 Task: Look for space in Mashiko, Japan from 6th September, 2023 to 10th September, 2023 for 1 adult in price range Rs.9000 to Rs.17000. Place can be private room with 1  bedroom having 1 bed and 1 bathroom. Property type can be house, flat, guest house, hotel. Booking option can be shelf check-in. Required host language is English.
Action: Mouse moved to (463, 106)
Screenshot: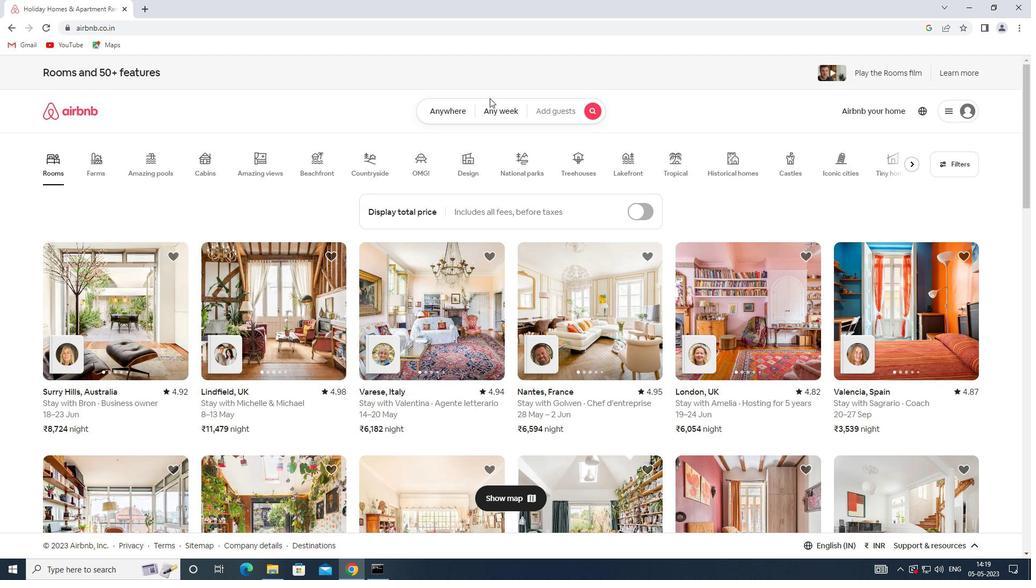 
Action: Mouse pressed left at (463, 106)
Screenshot: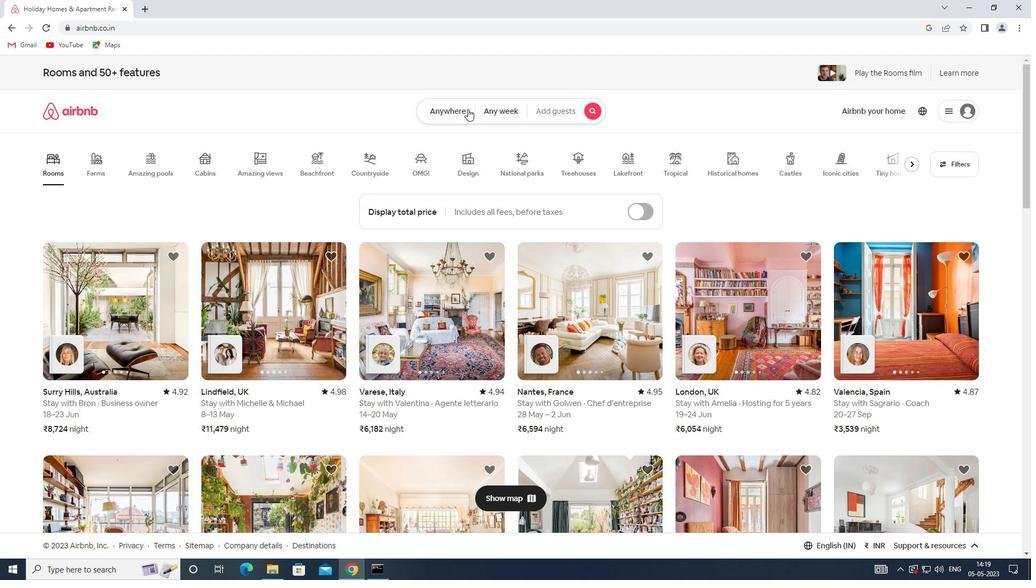 
Action: Mouse moved to (398, 142)
Screenshot: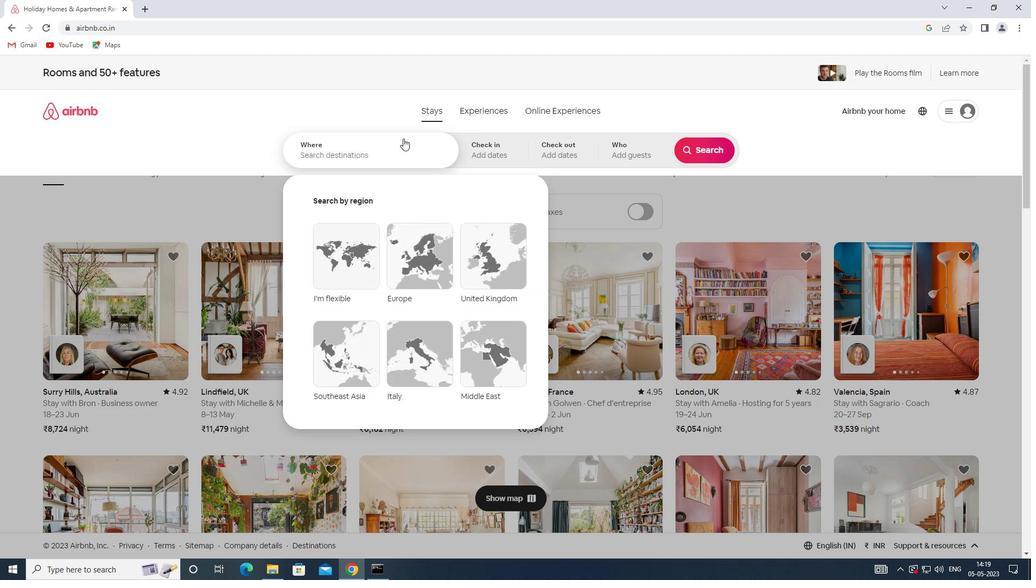 
Action: Mouse pressed left at (398, 142)
Screenshot: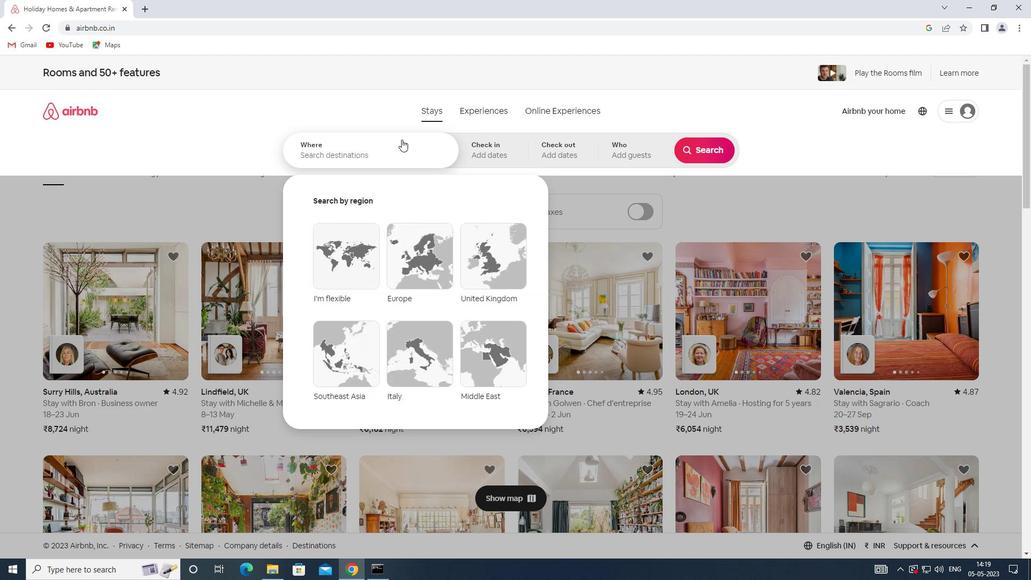 
Action: Key pressed <Key.shift><Key.shift><Key.shift><Key.shift><Key.shift><Key.shift><Key.shift><Key.shift><Key.shift><Key.shift><Key.shift><Key.shift><Key.shift><Key.shift><Key.shift><Key.shift><Key.shift><Key.shift><Key.shift><Key.shift><Key.shift><Key.shift><Key.shift>MASHIKO.<Key.backspace>,<Key.shift><Key.shift><Key.shift><Key.shift><Key.shift><Key.shift><Key.shift><Key.shift><Key.shift><Key.shift><Key.shift><Key.shift><Key.shift><Key.shift>JAPAN
Screenshot: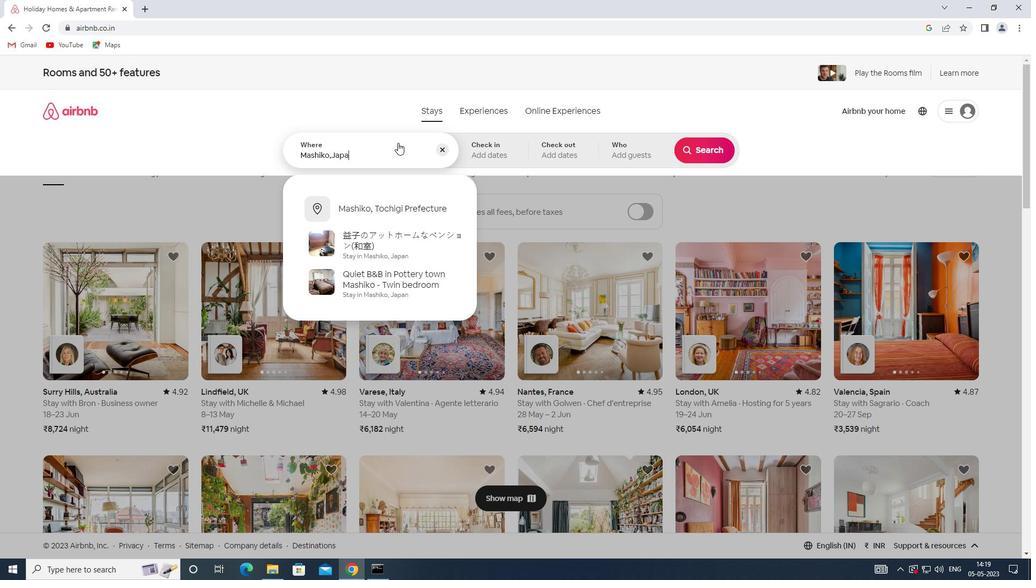 
Action: Mouse moved to (499, 152)
Screenshot: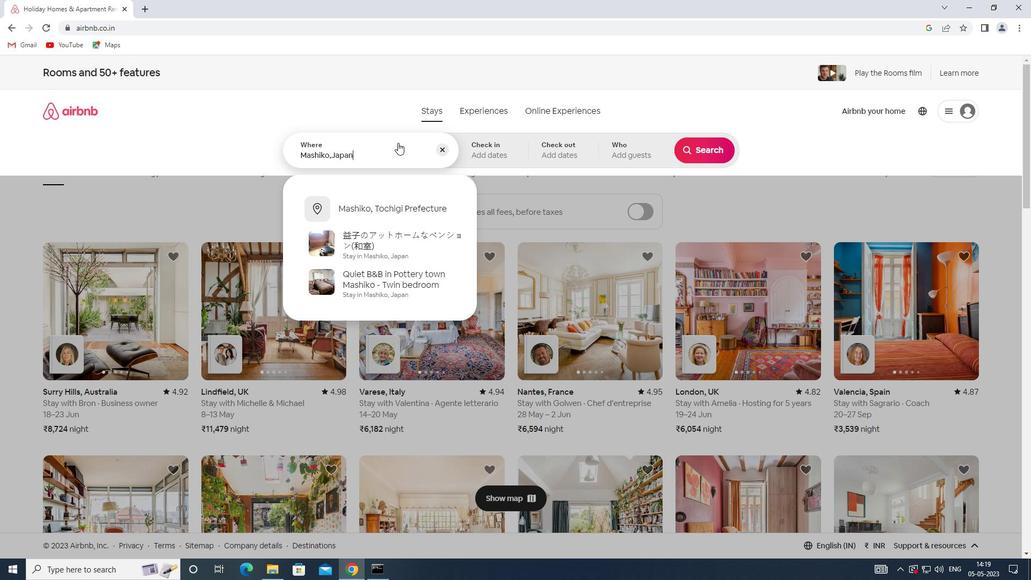
Action: Mouse pressed left at (499, 152)
Screenshot: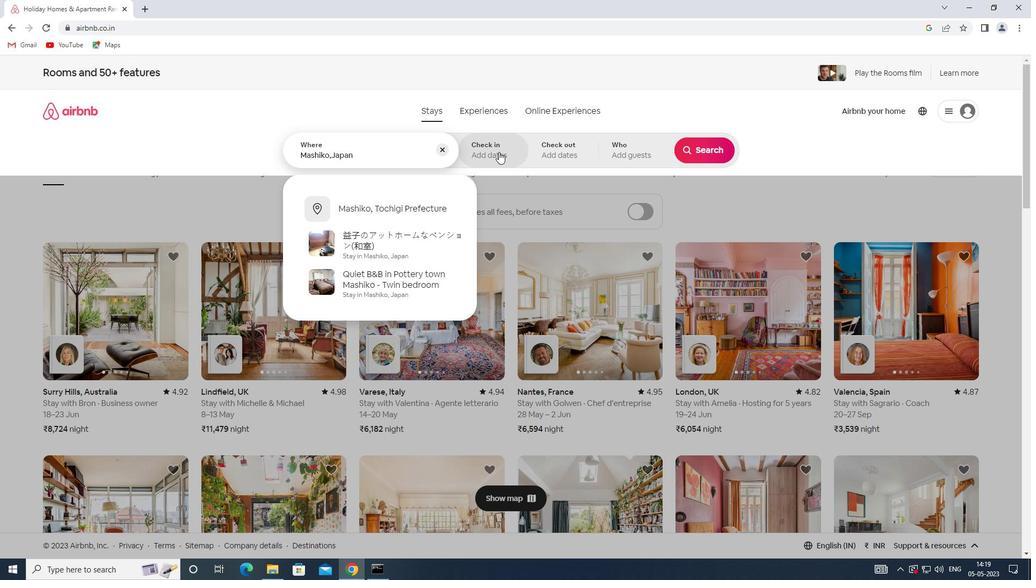 
Action: Mouse moved to (698, 227)
Screenshot: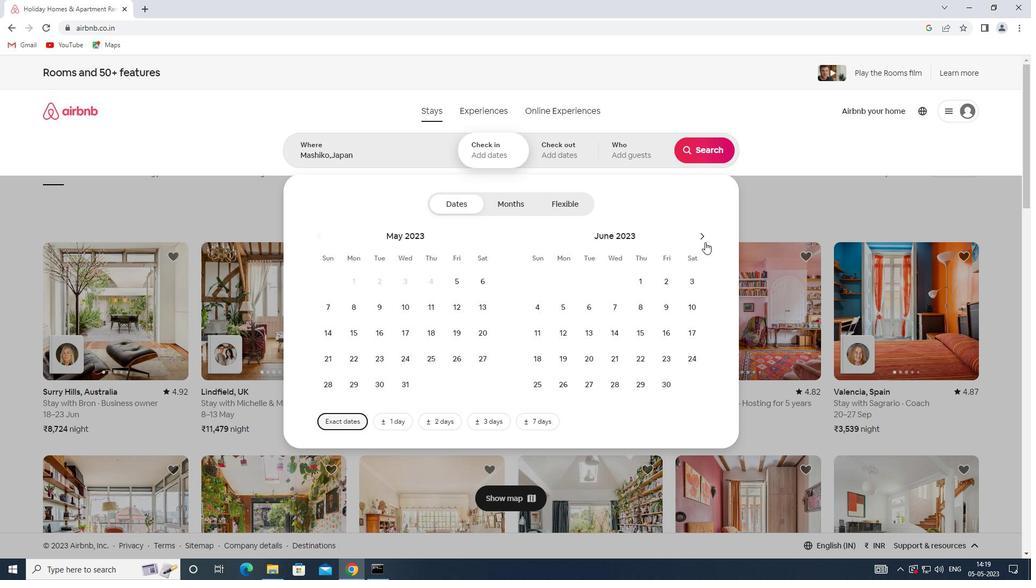 
Action: Mouse pressed left at (698, 227)
Screenshot: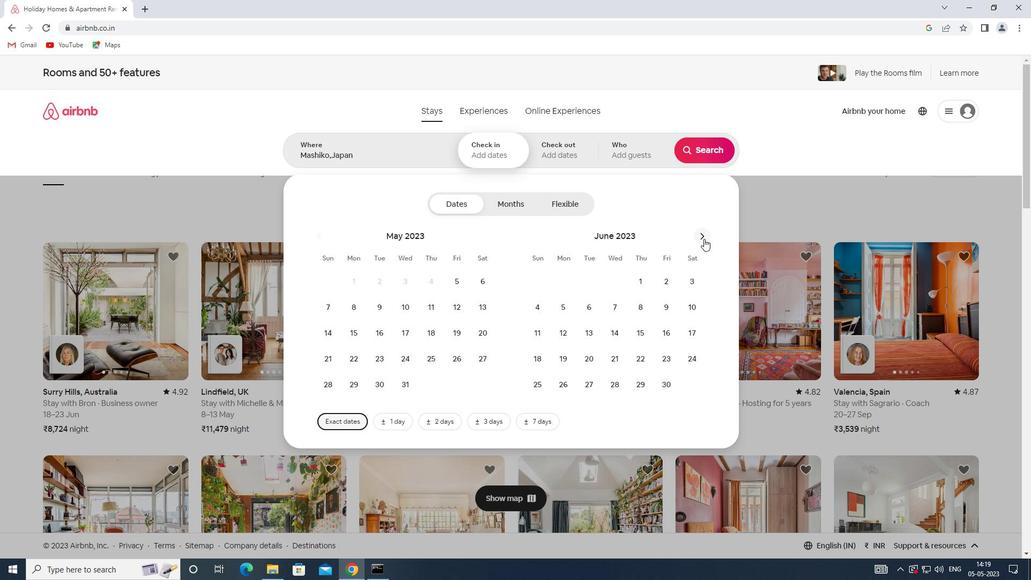 
Action: Mouse moved to (701, 238)
Screenshot: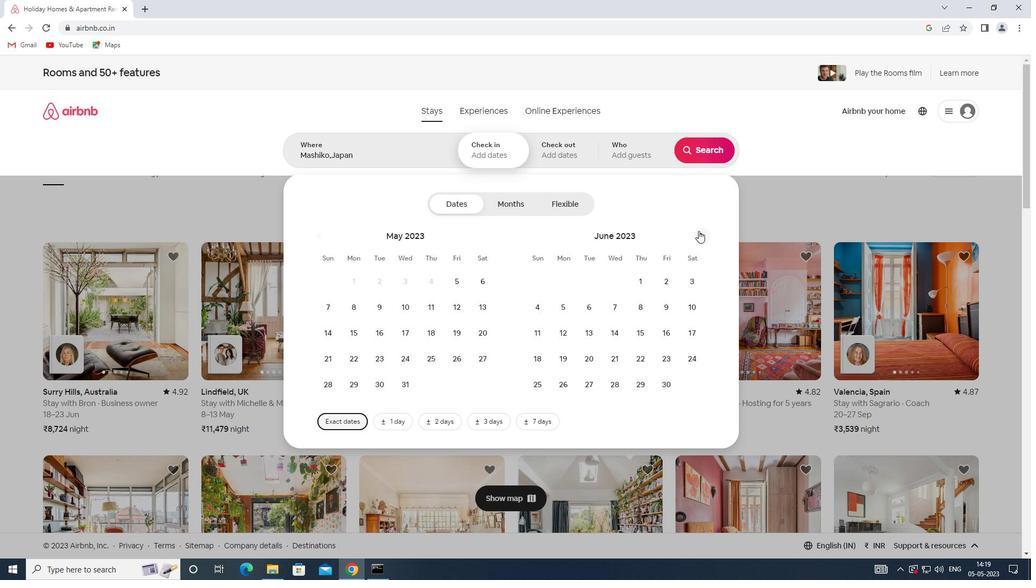 
Action: Mouse pressed left at (701, 238)
Screenshot: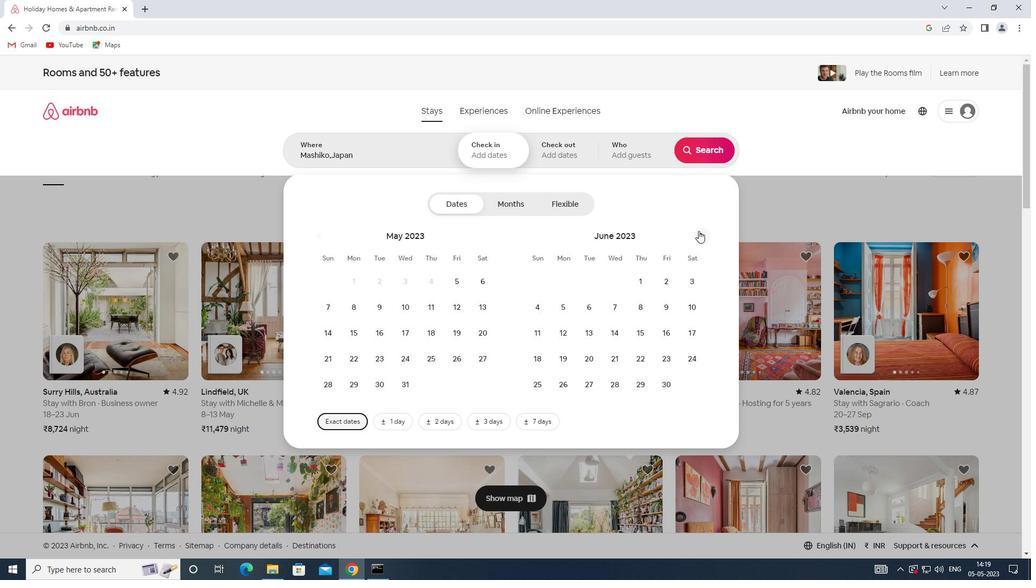 
Action: Mouse pressed left at (701, 238)
Screenshot: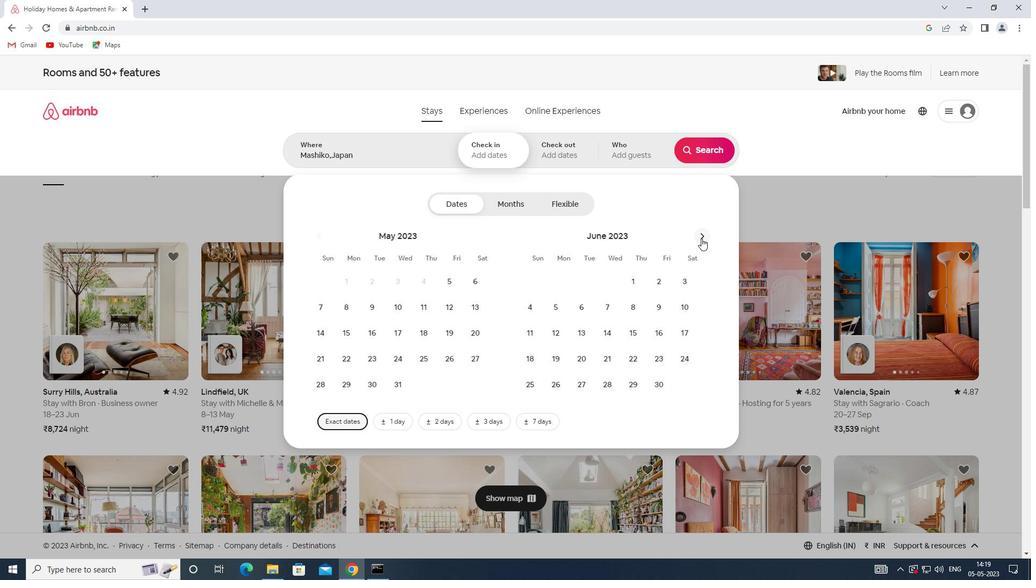 
Action: Mouse pressed left at (701, 238)
Screenshot: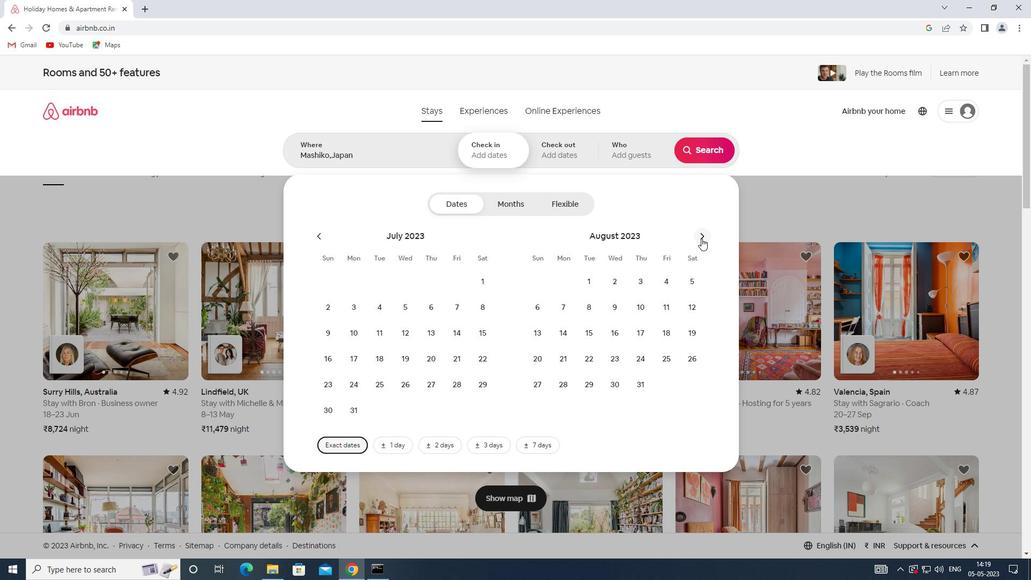 
Action: Mouse moved to (616, 307)
Screenshot: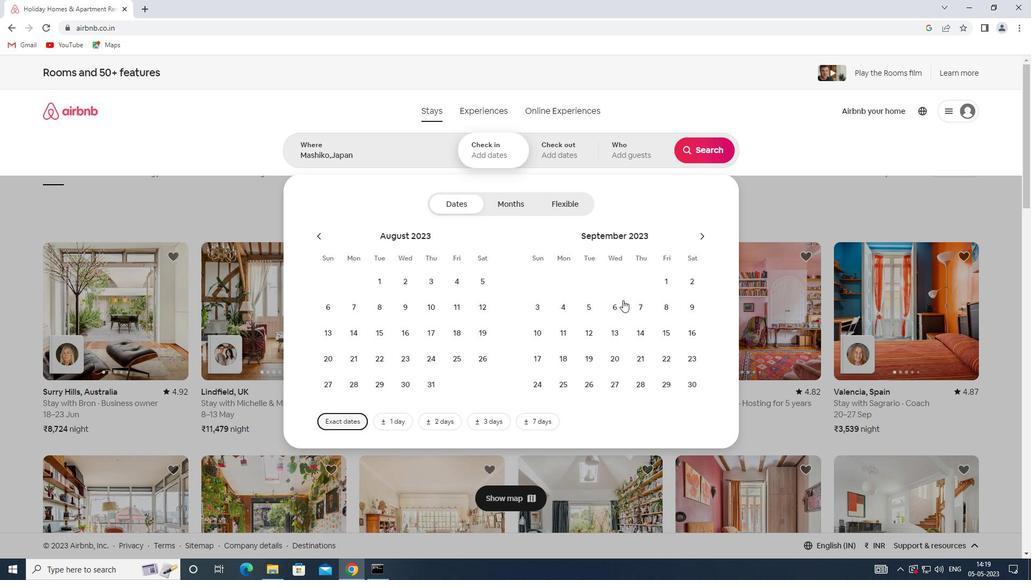 
Action: Mouse pressed left at (616, 307)
Screenshot: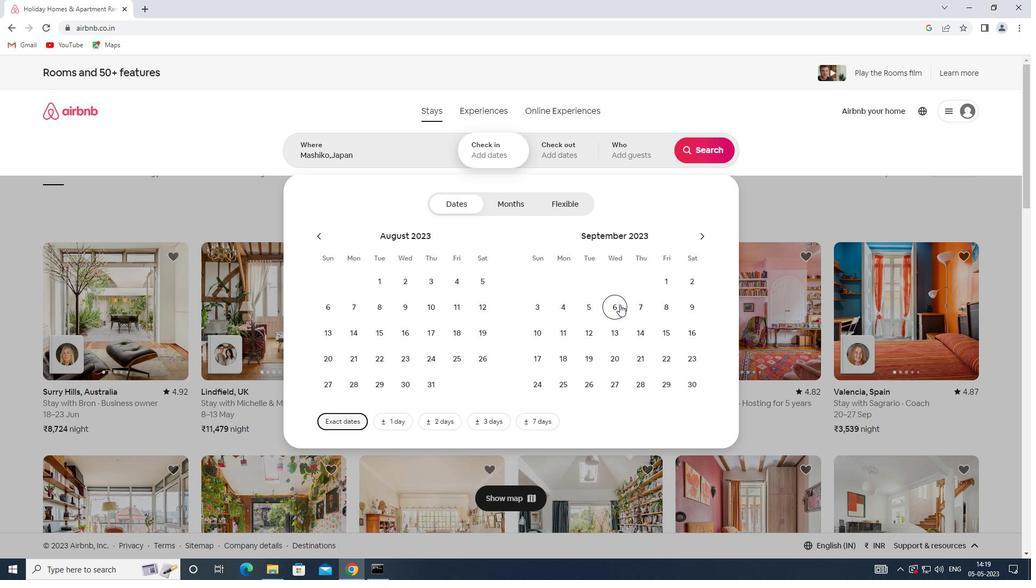 
Action: Mouse moved to (544, 333)
Screenshot: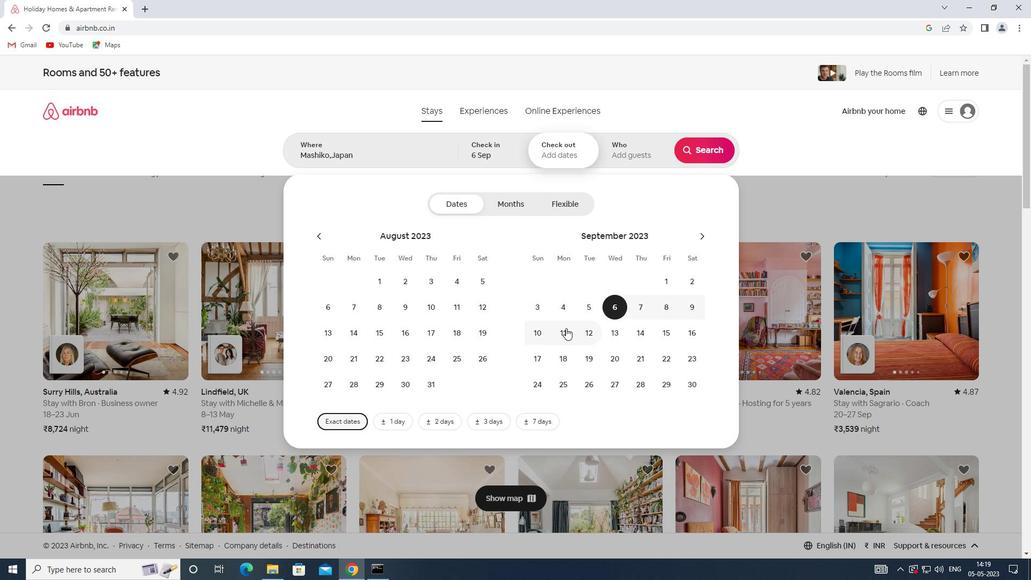 
Action: Mouse pressed left at (544, 333)
Screenshot: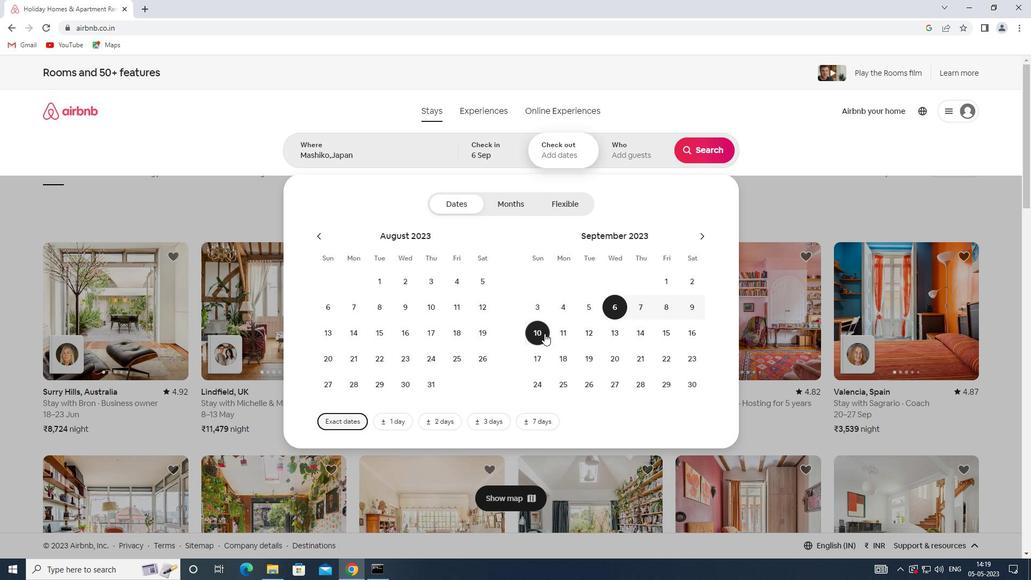 
Action: Mouse moved to (636, 161)
Screenshot: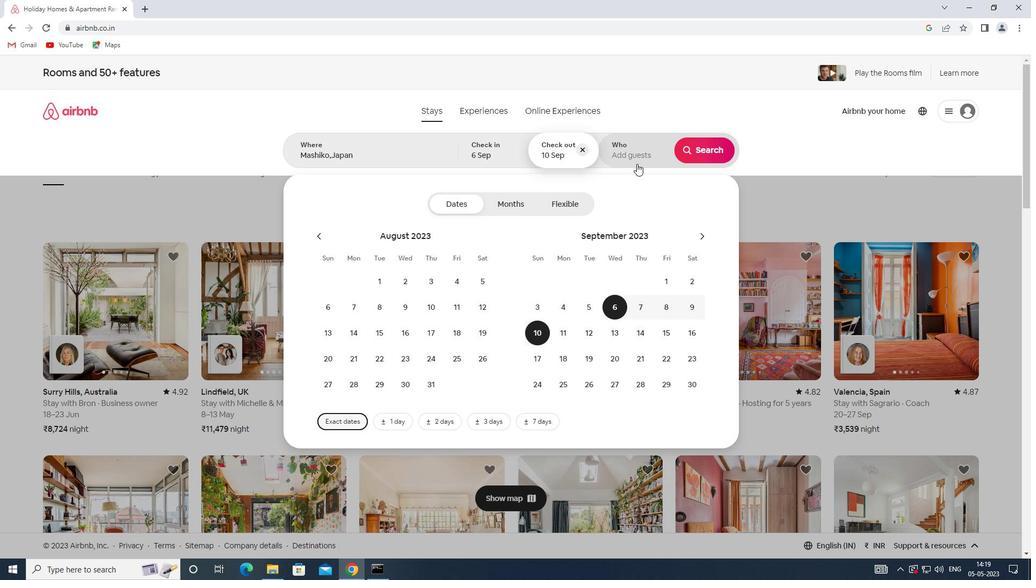 
Action: Mouse pressed left at (636, 161)
Screenshot: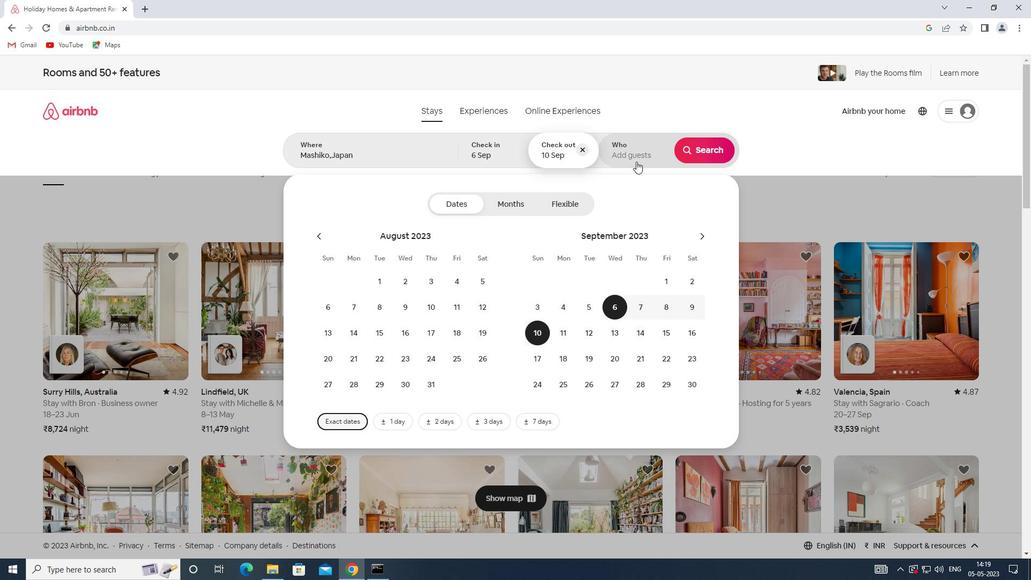
Action: Mouse moved to (704, 212)
Screenshot: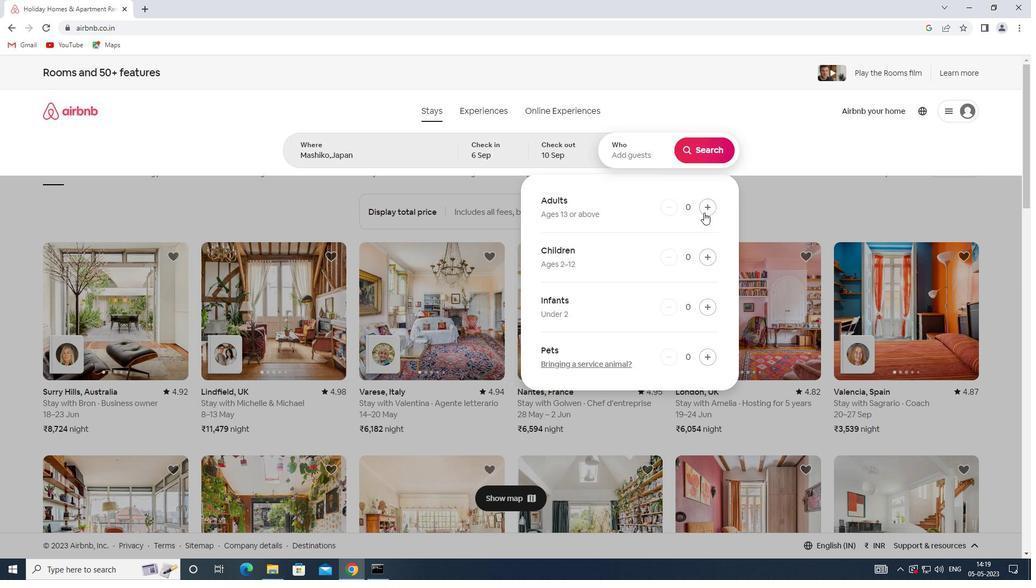 
Action: Mouse pressed left at (704, 212)
Screenshot: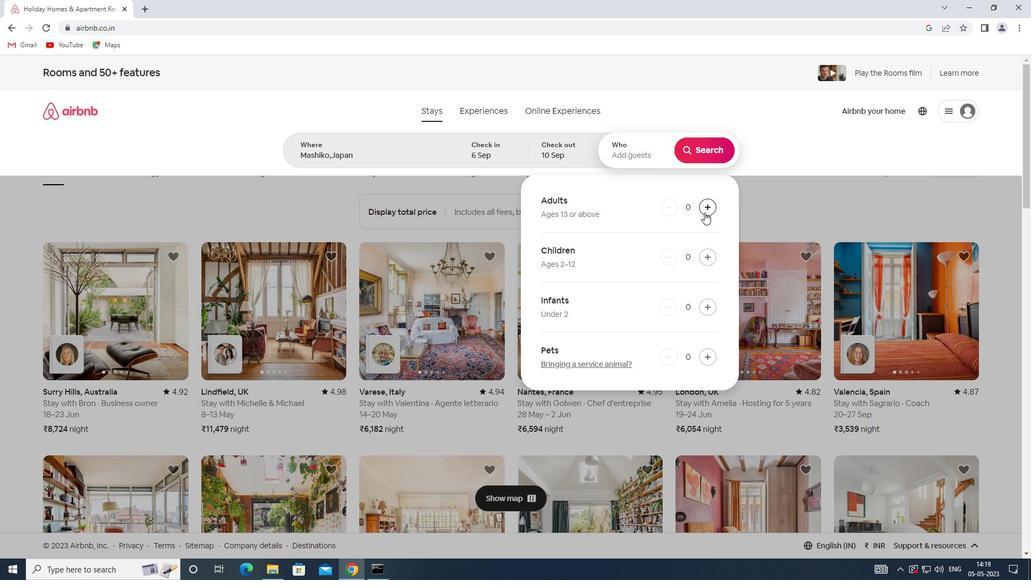 
Action: Mouse moved to (699, 143)
Screenshot: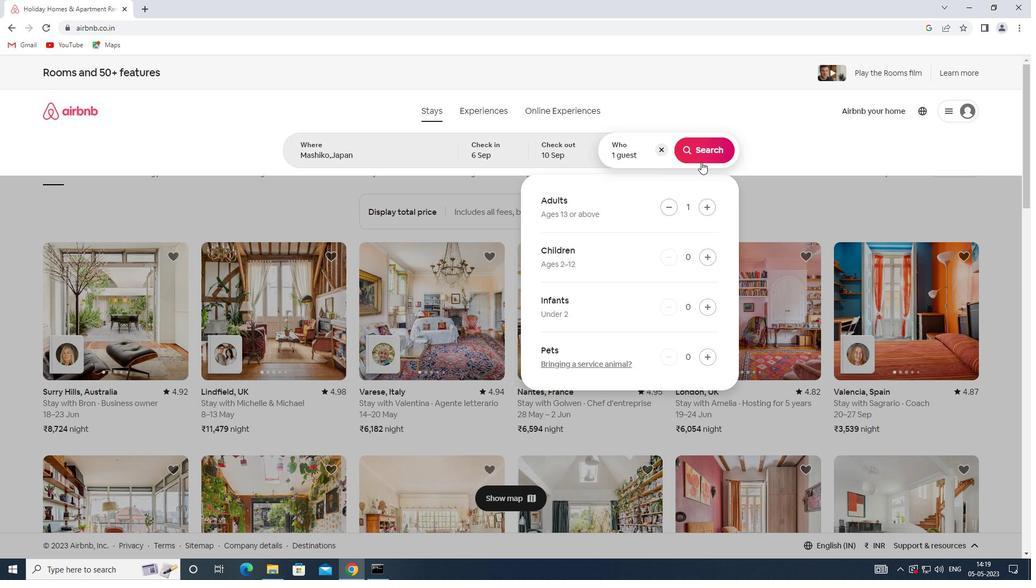 
Action: Mouse pressed left at (699, 143)
Screenshot: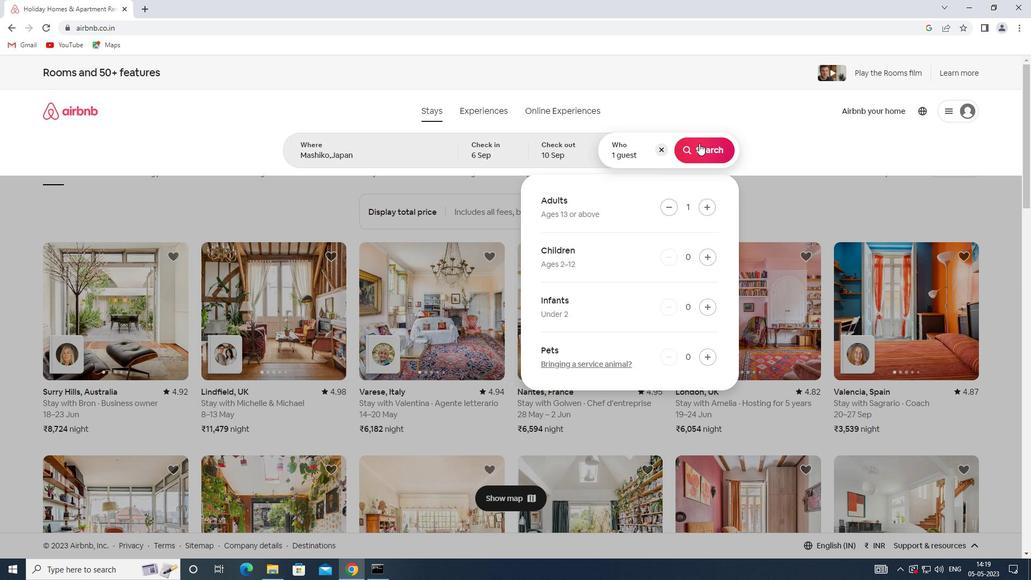 
Action: Mouse moved to (967, 124)
Screenshot: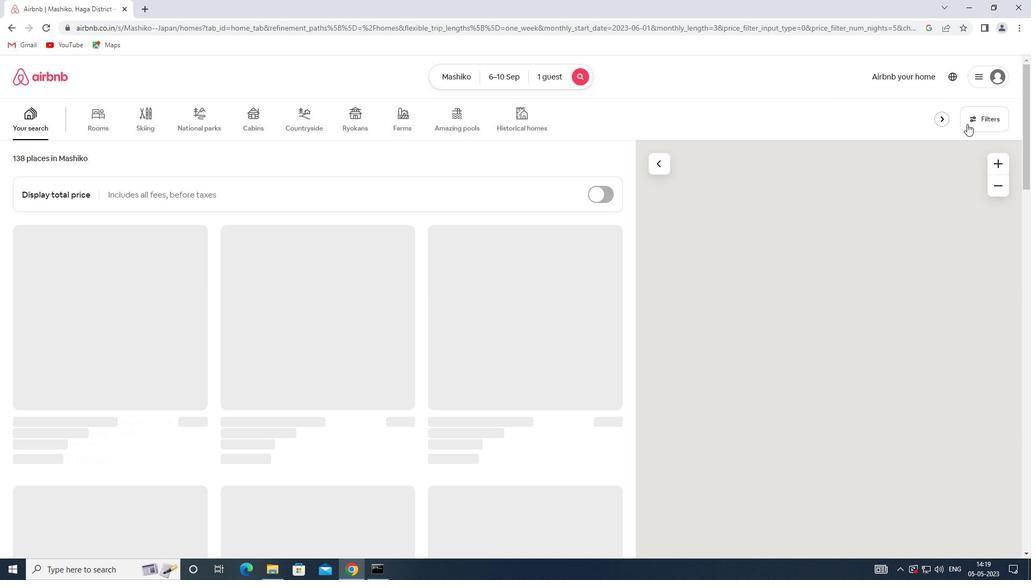 
Action: Mouse pressed left at (967, 124)
Screenshot: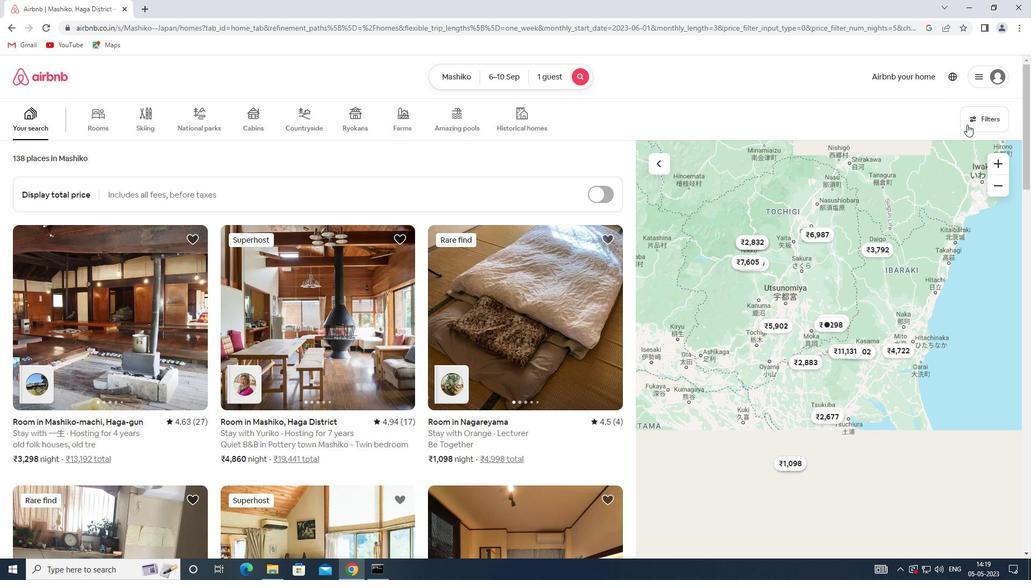 
Action: Mouse moved to (370, 386)
Screenshot: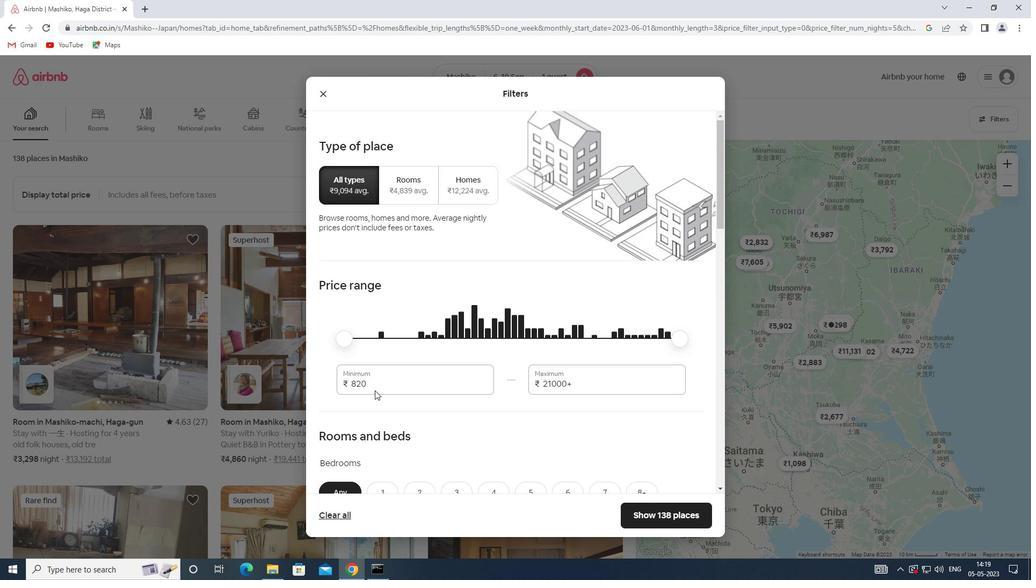 
Action: Mouse pressed left at (370, 386)
Screenshot: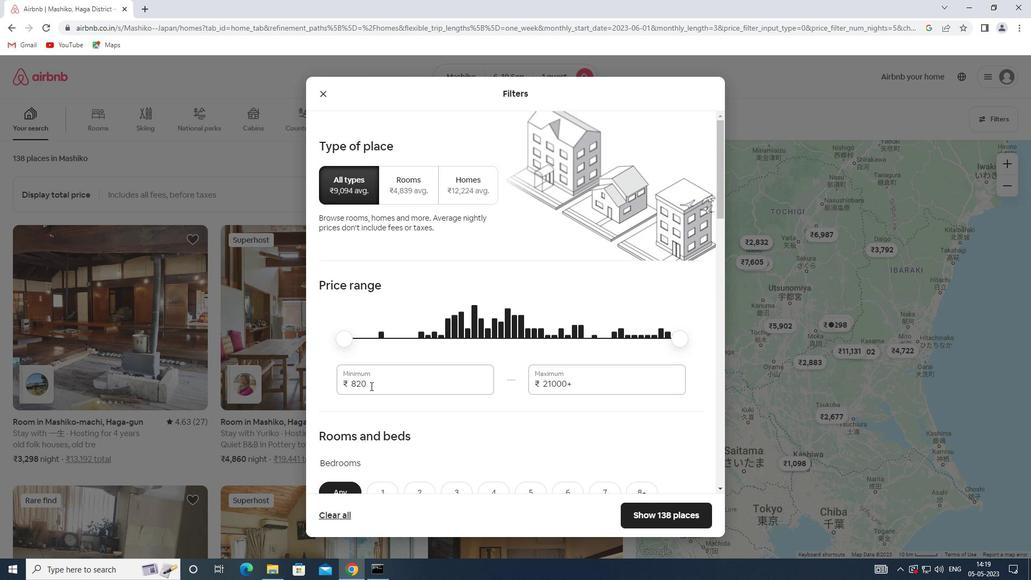 
Action: Mouse moved to (341, 382)
Screenshot: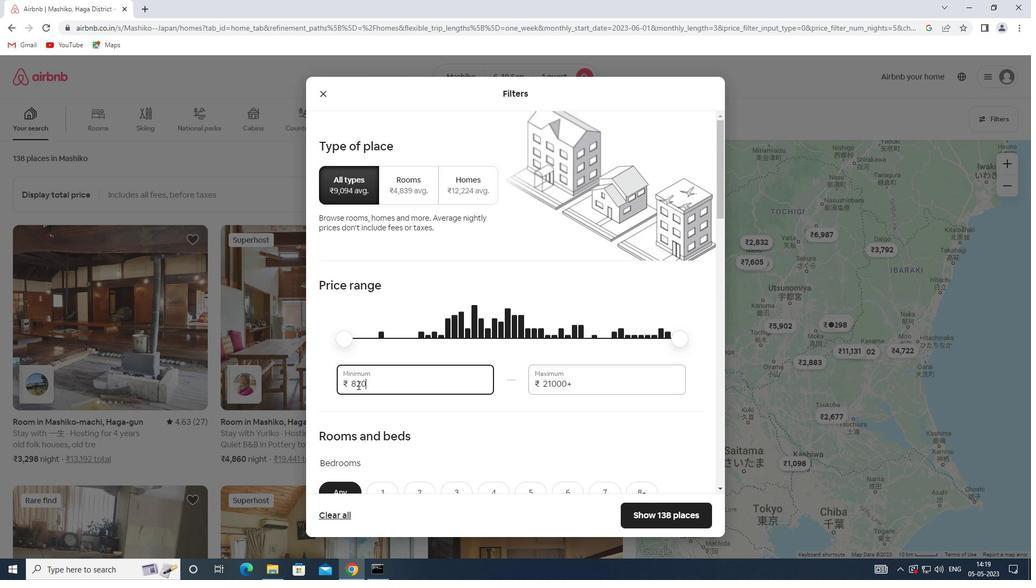 
Action: Key pressed 9000
Screenshot: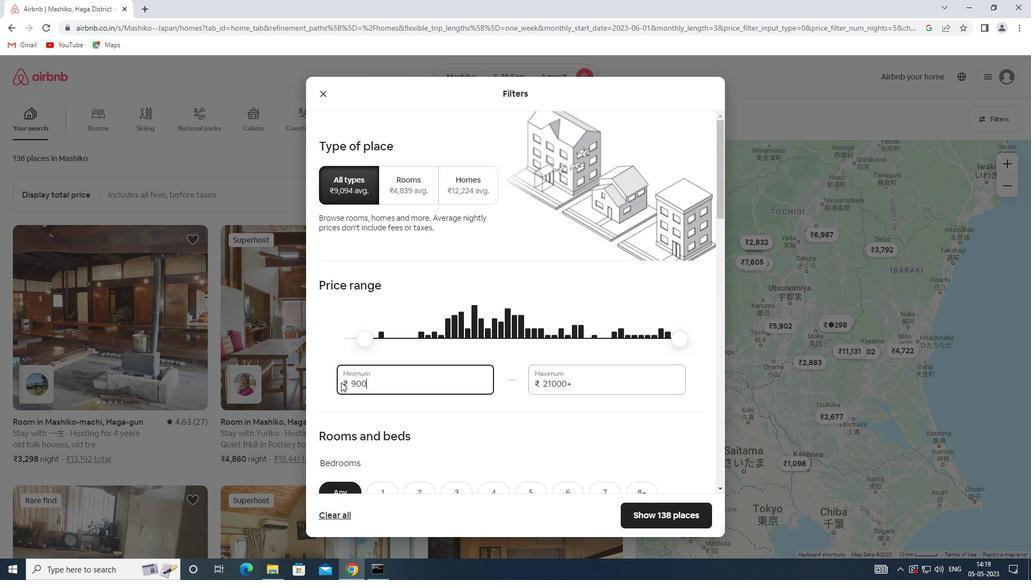 
Action: Mouse moved to (573, 385)
Screenshot: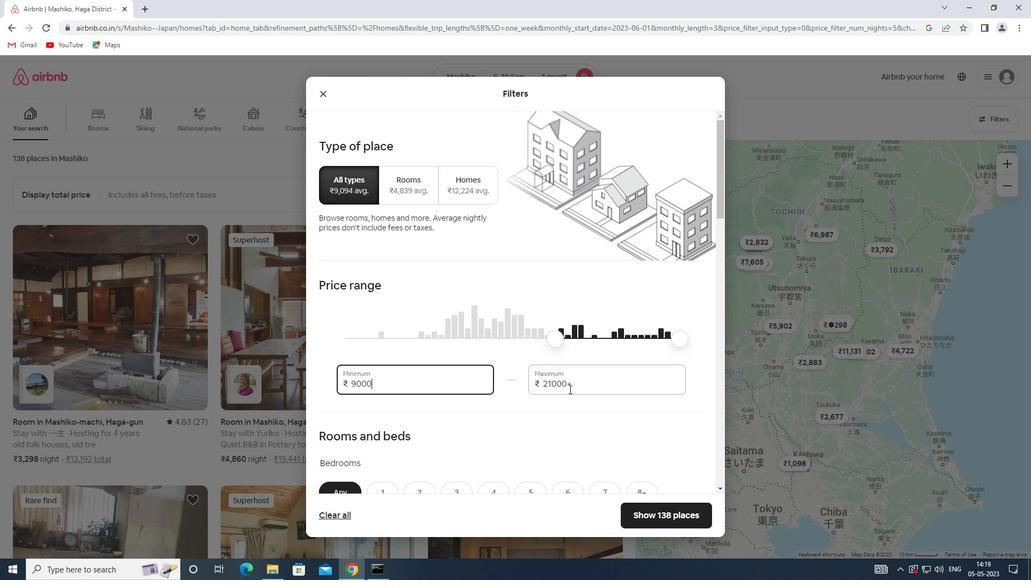 
Action: Mouse pressed left at (573, 385)
Screenshot: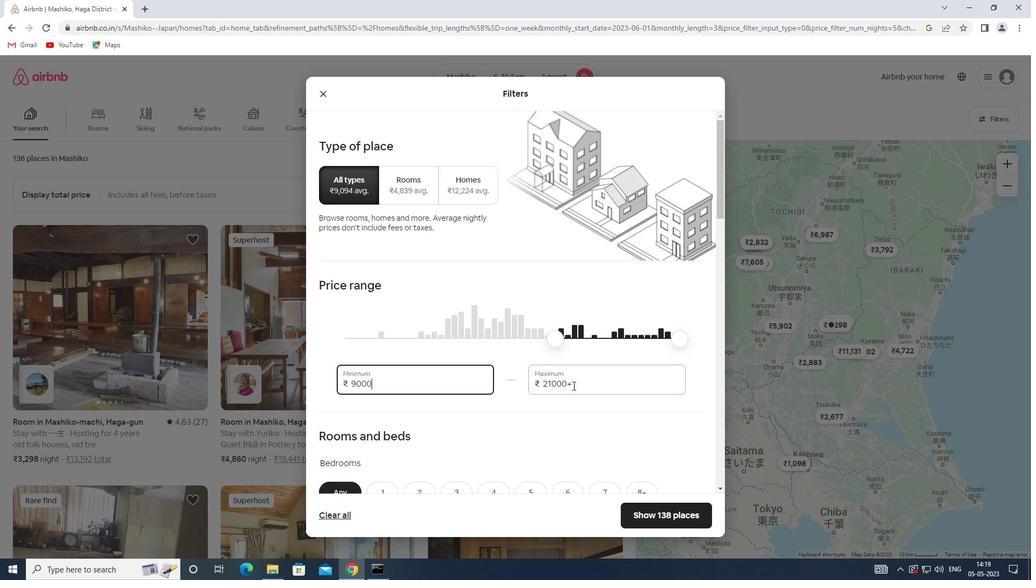 
Action: Mouse moved to (508, 381)
Screenshot: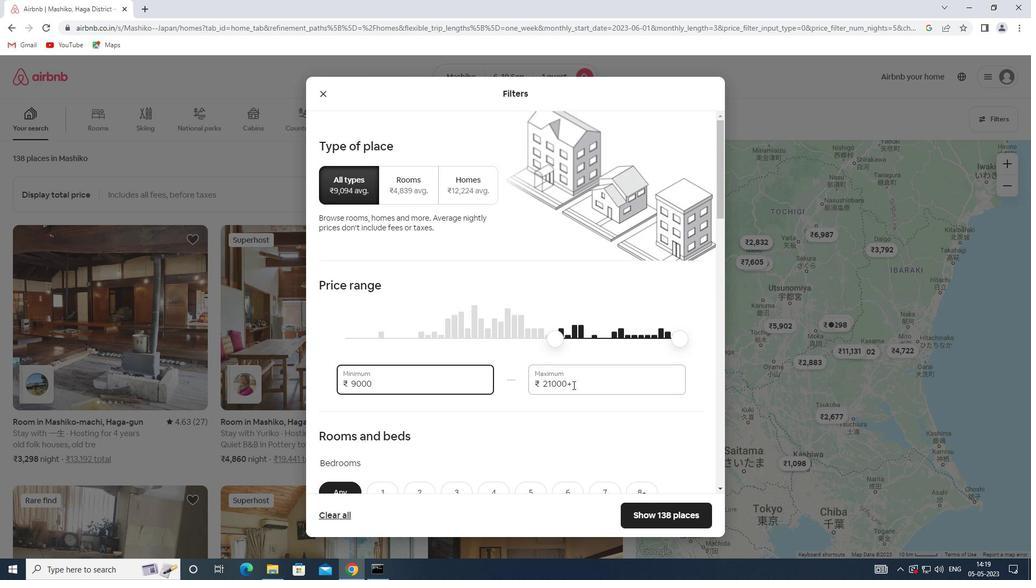 
Action: Key pressed 17000
Screenshot: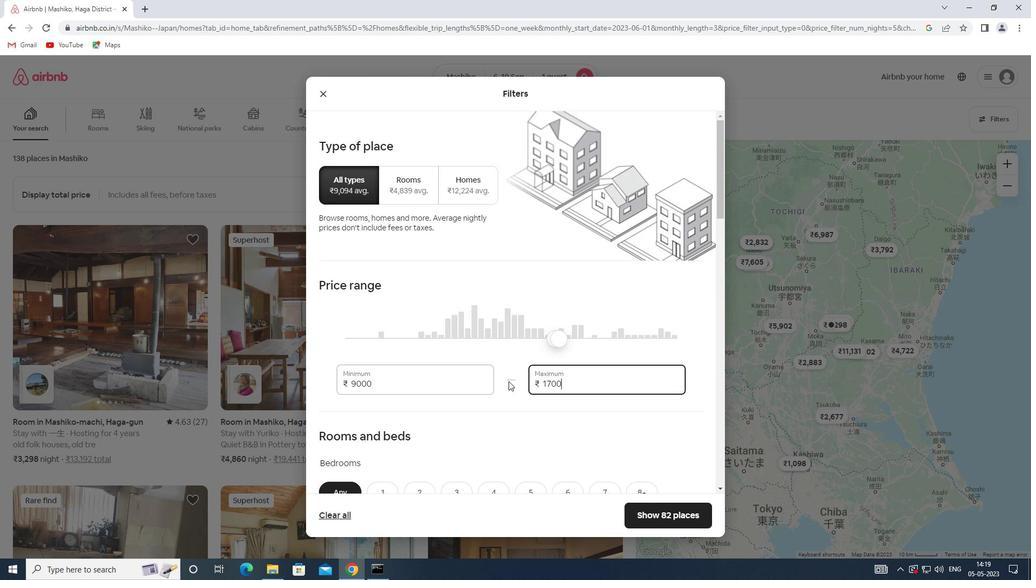 
Action: Mouse moved to (466, 387)
Screenshot: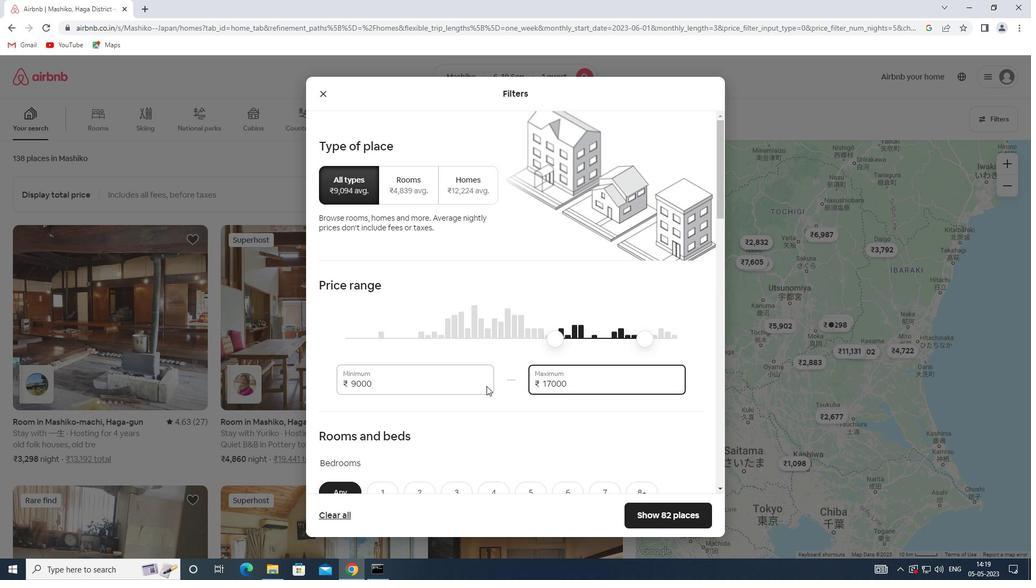 
Action: Mouse scrolled (466, 386) with delta (0, 0)
Screenshot: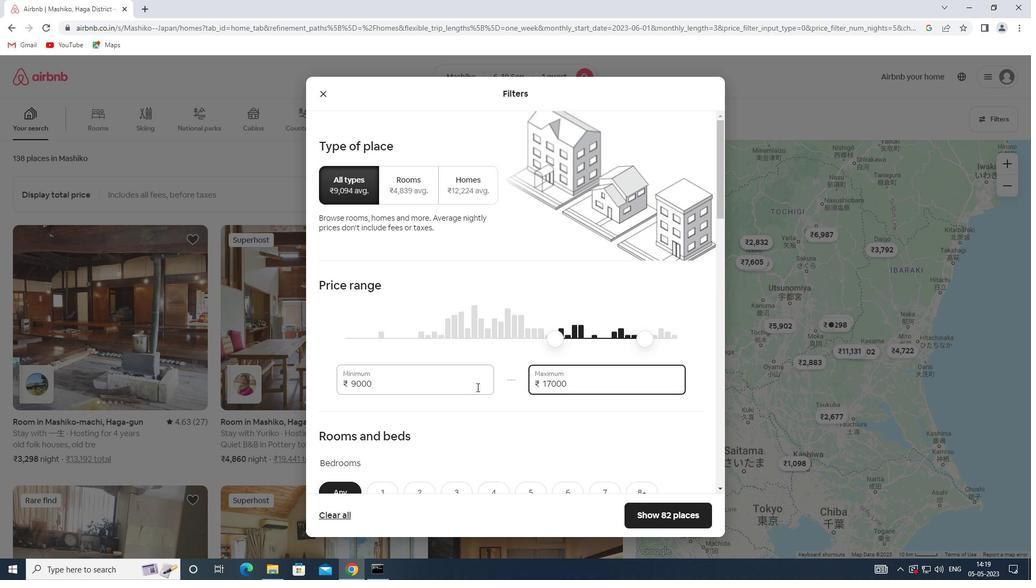 
Action: Mouse moved to (466, 387)
Screenshot: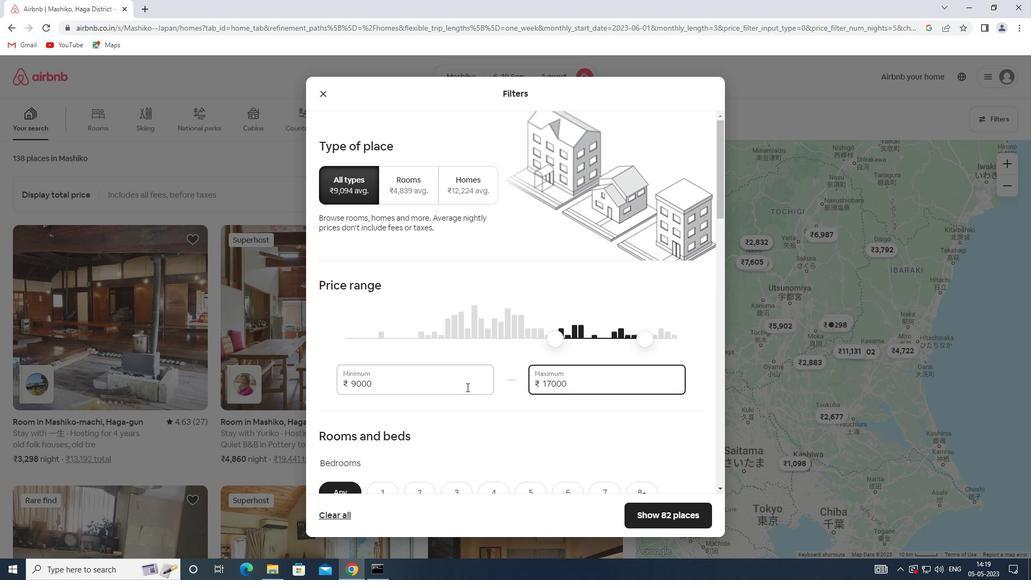 
Action: Mouse scrolled (466, 386) with delta (0, 0)
Screenshot: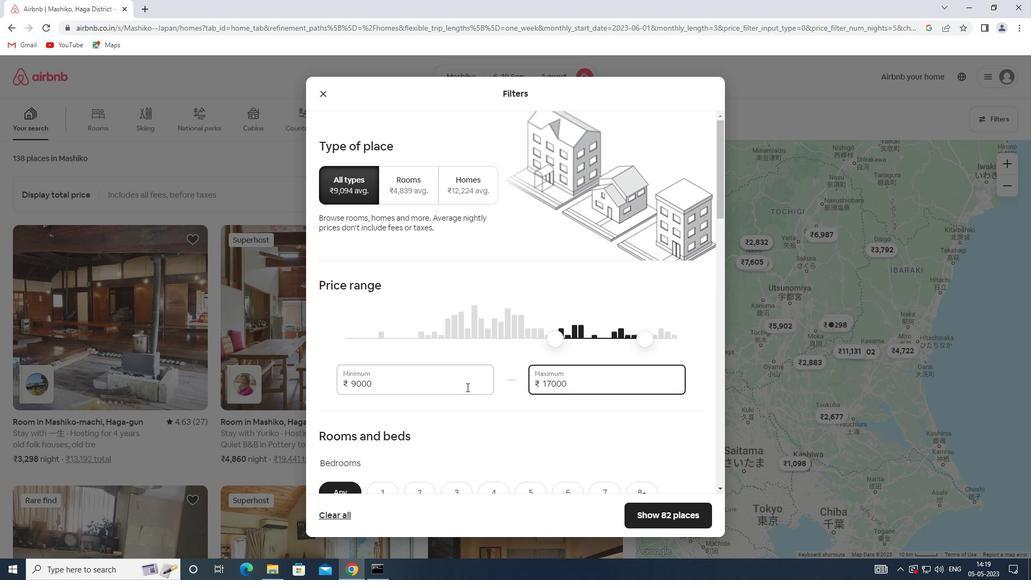 
Action: Mouse moved to (452, 385)
Screenshot: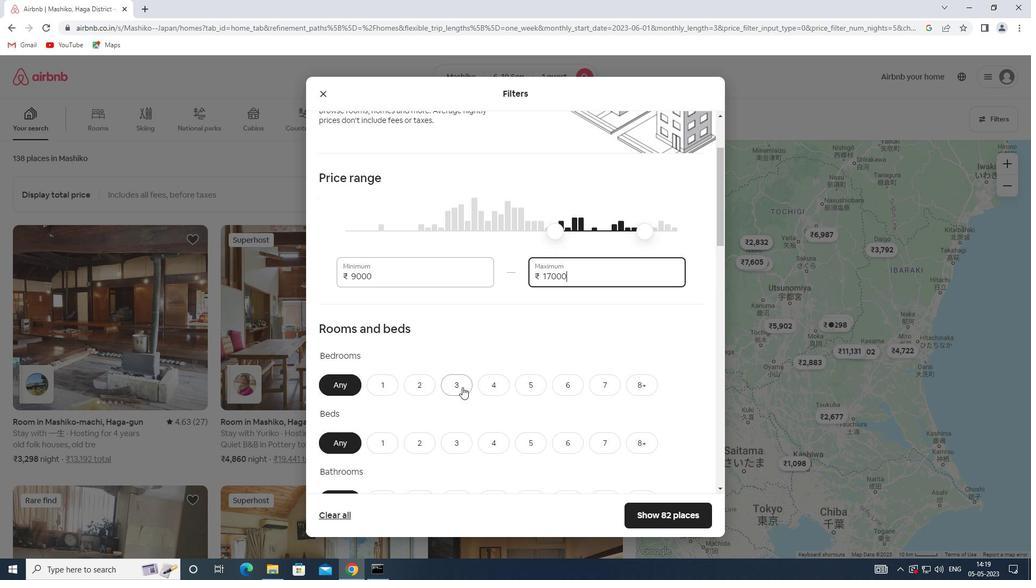 
Action: Mouse scrolled (452, 384) with delta (0, 0)
Screenshot: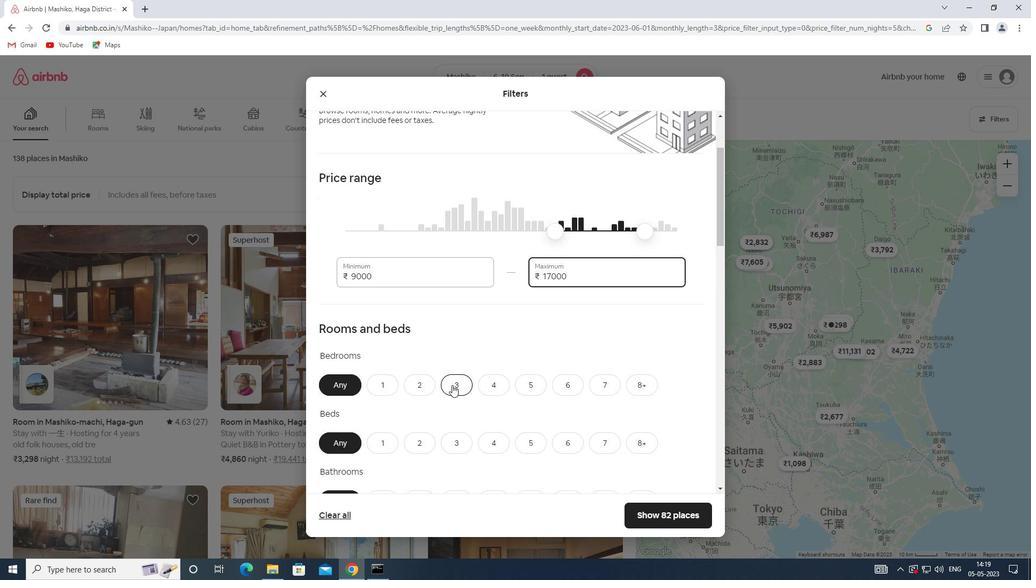 
Action: Mouse moved to (387, 337)
Screenshot: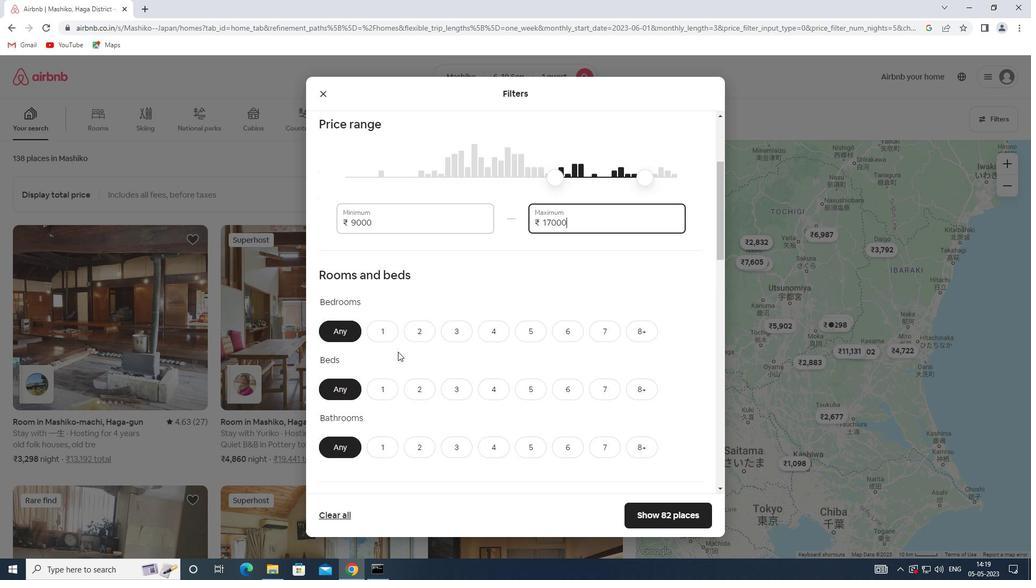 
Action: Mouse pressed left at (387, 337)
Screenshot: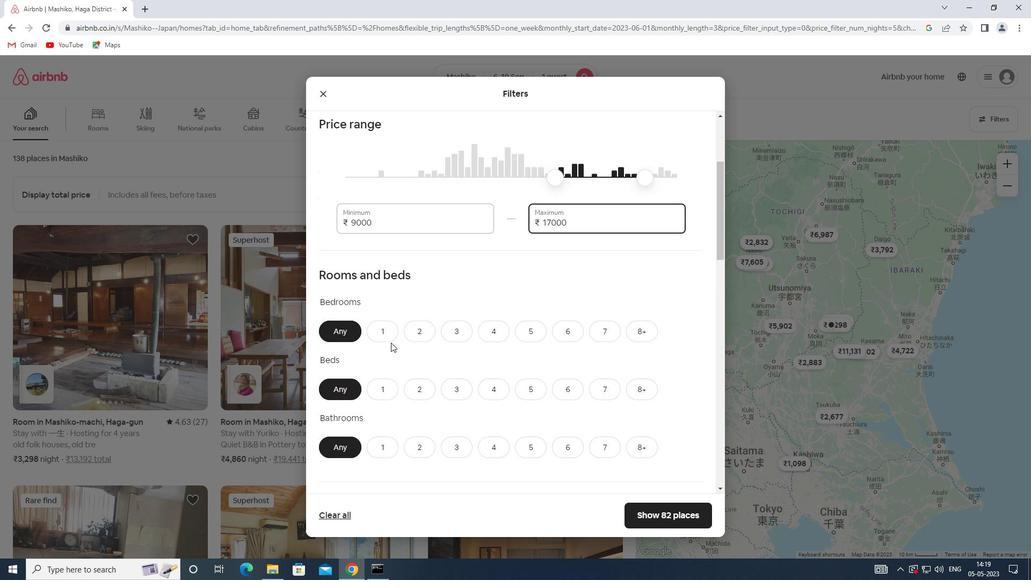 
Action: Mouse moved to (388, 385)
Screenshot: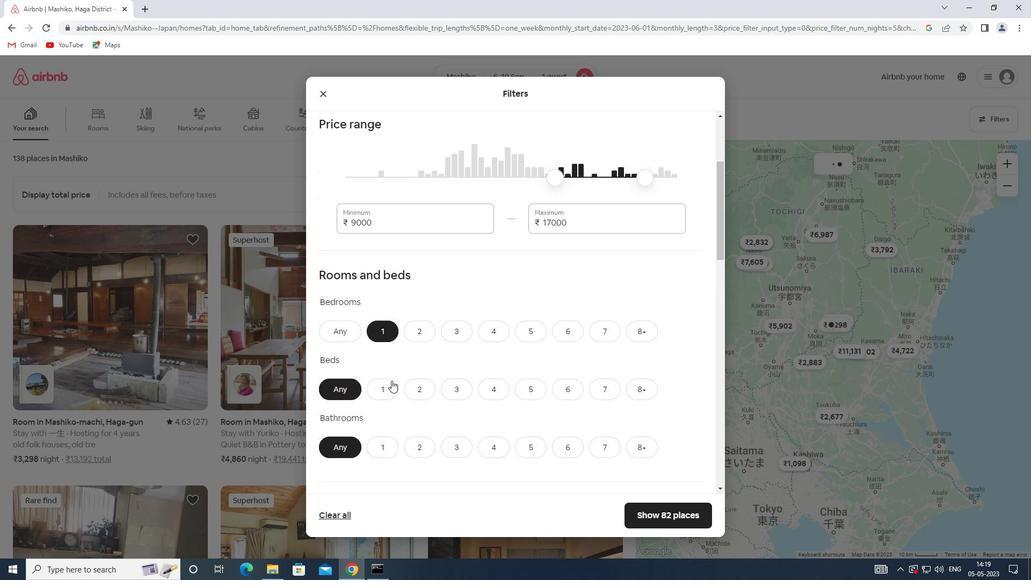 
Action: Mouse pressed left at (388, 385)
Screenshot: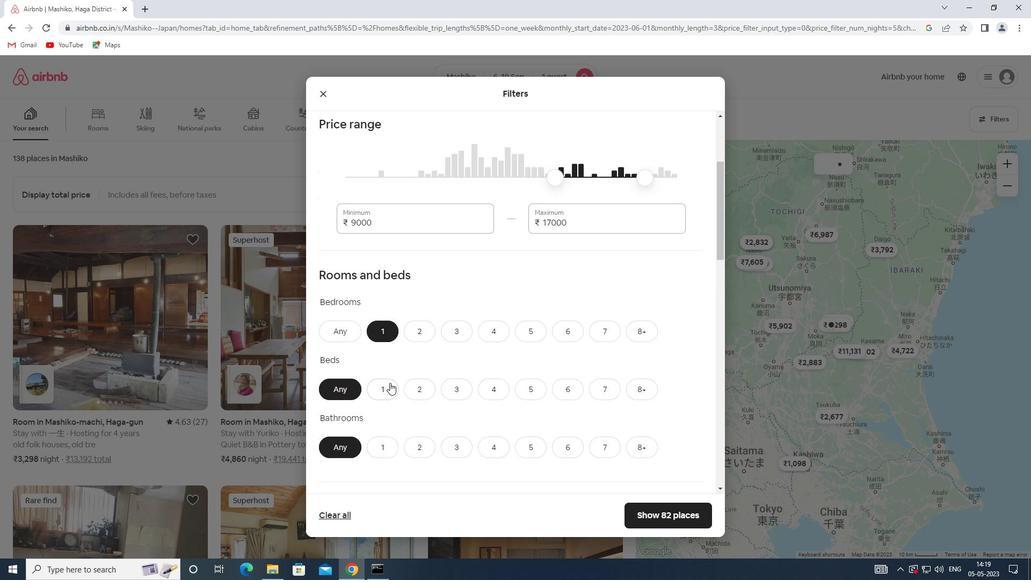 
Action: Mouse moved to (378, 446)
Screenshot: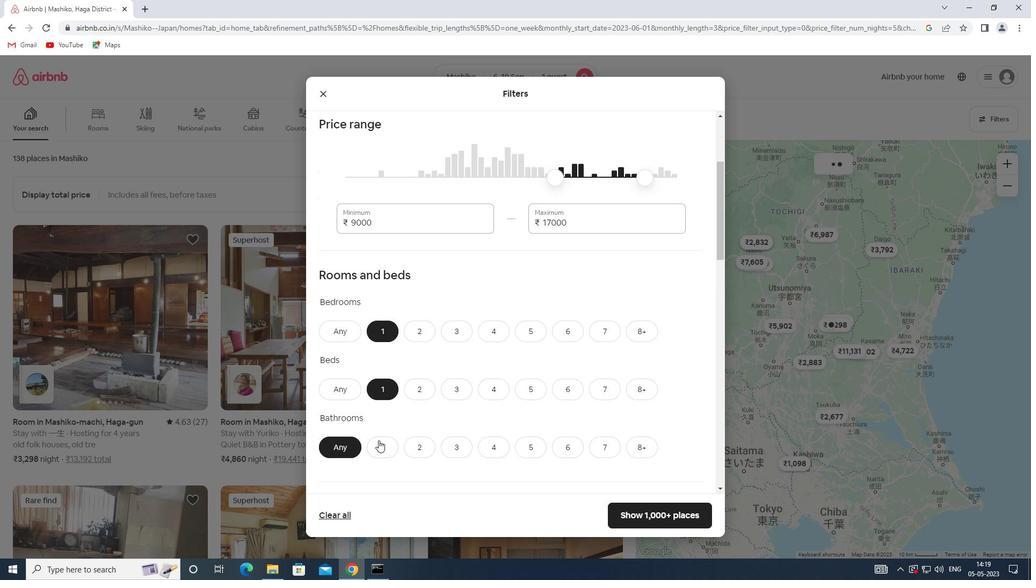 
Action: Mouse pressed left at (378, 446)
Screenshot: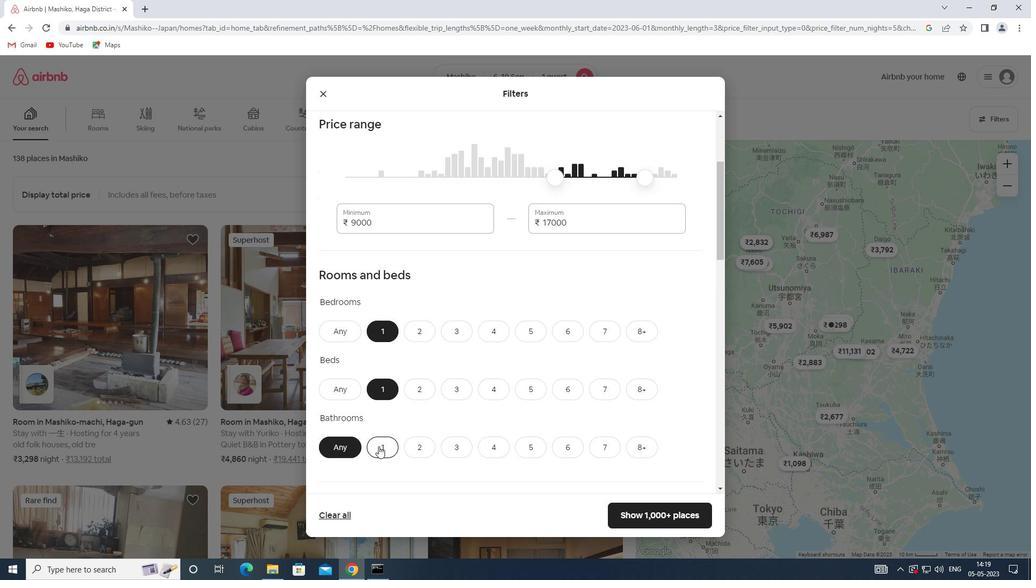 
Action: Mouse moved to (379, 445)
Screenshot: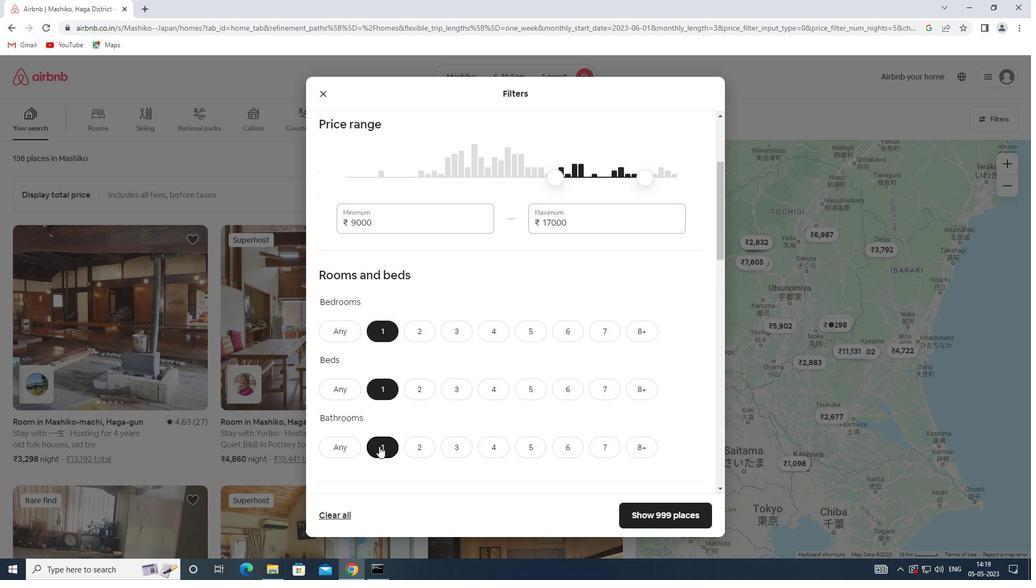 
Action: Mouse scrolled (379, 444) with delta (0, 0)
Screenshot: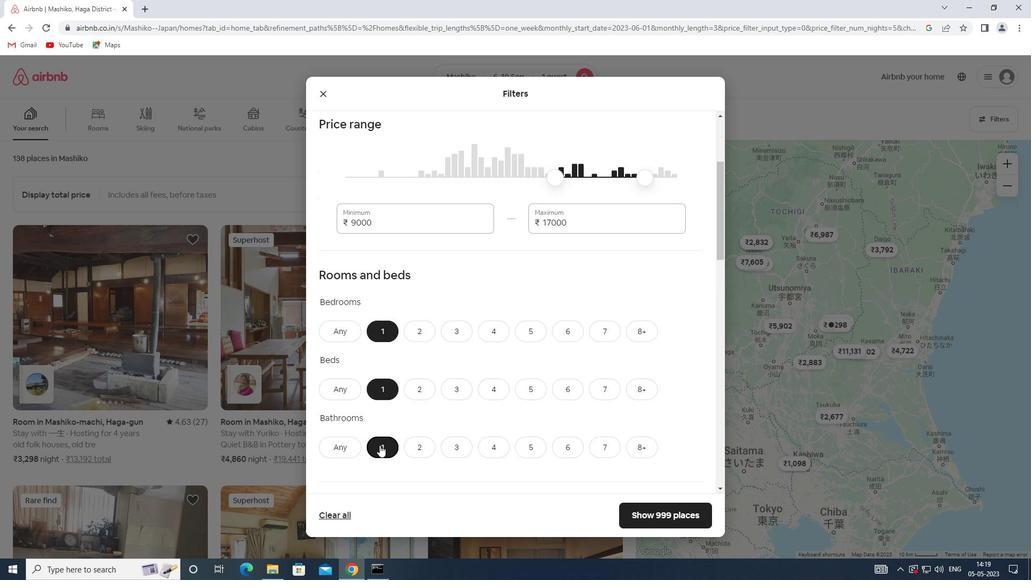 
Action: Mouse scrolled (379, 444) with delta (0, 0)
Screenshot: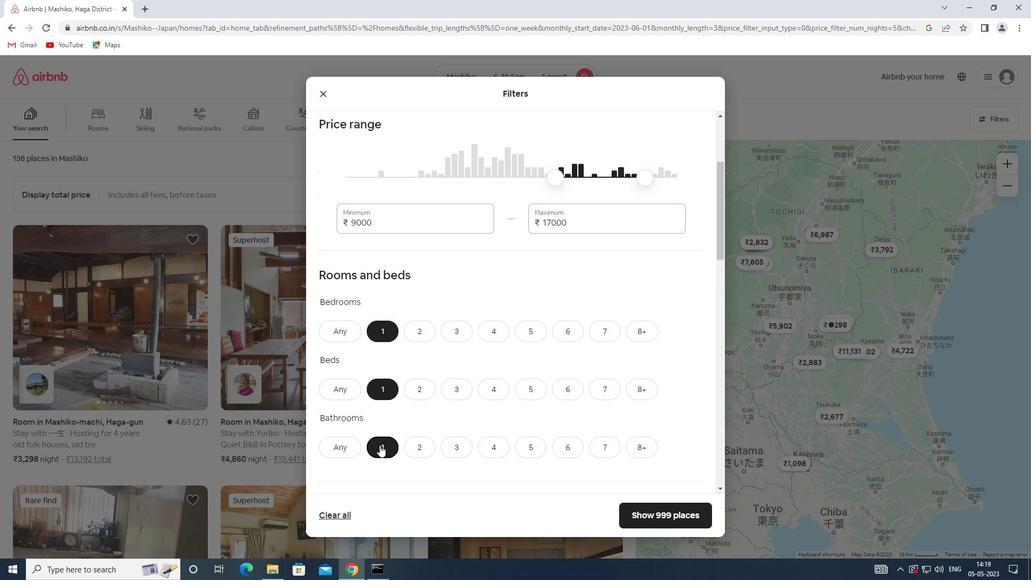 
Action: Mouse moved to (380, 444)
Screenshot: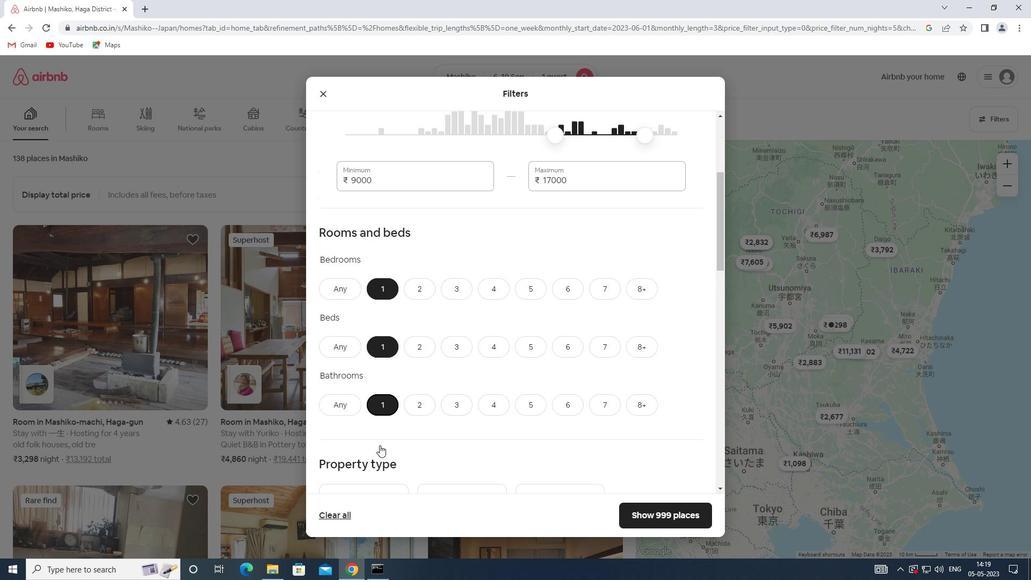 
Action: Mouse scrolled (380, 444) with delta (0, 0)
Screenshot: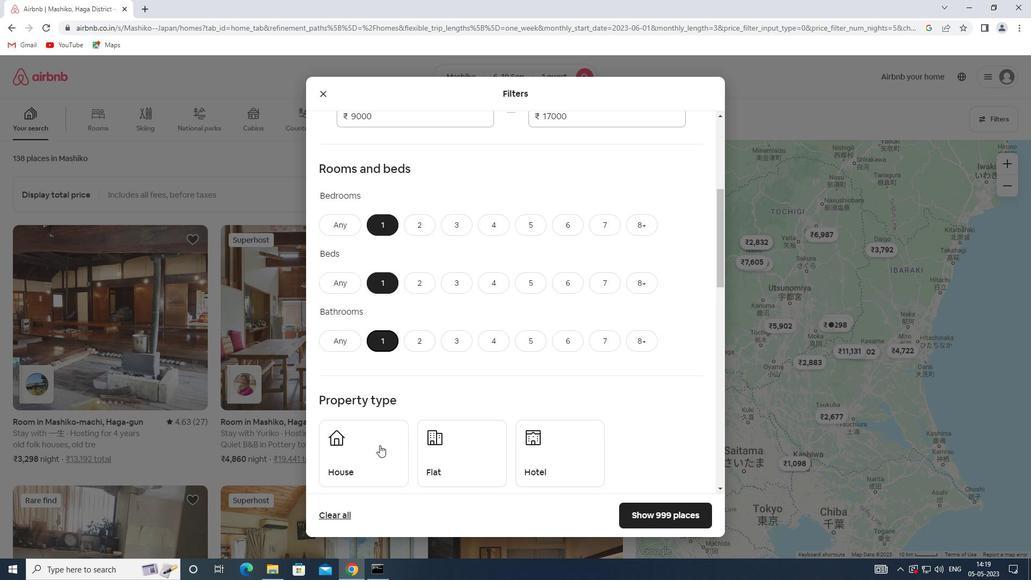 
Action: Mouse moved to (383, 409)
Screenshot: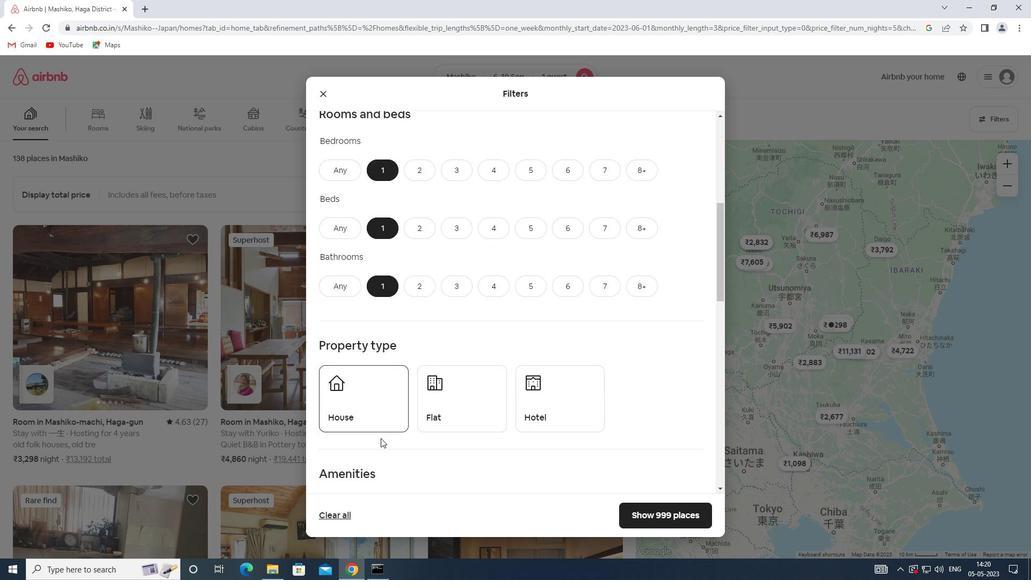 
Action: Mouse pressed left at (383, 409)
Screenshot: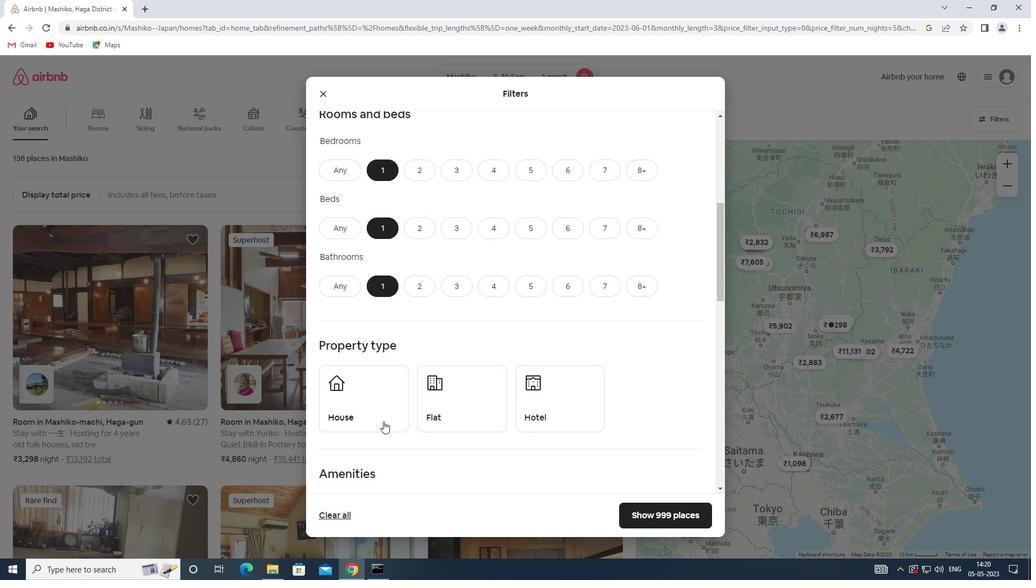 
Action: Mouse moved to (442, 413)
Screenshot: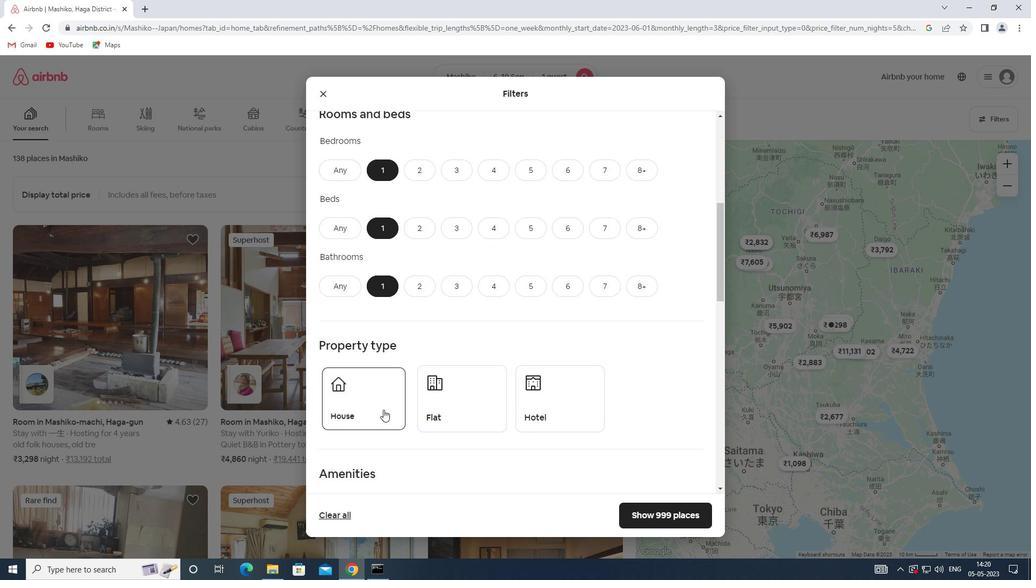
Action: Mouse pressed left at (442, 413)
Screenshot: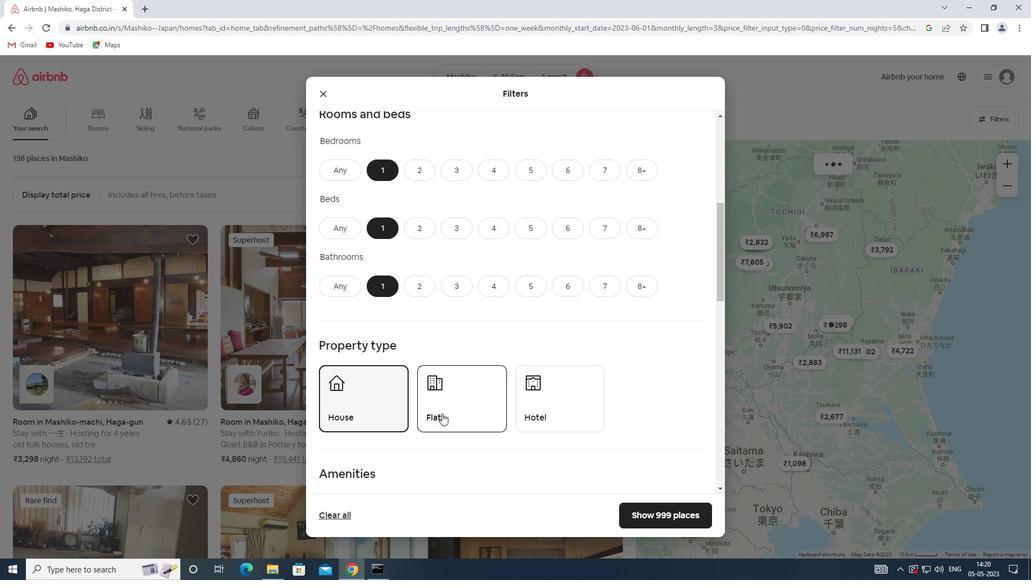 
Action: Mouse moved to (529, 415)
Screenshot: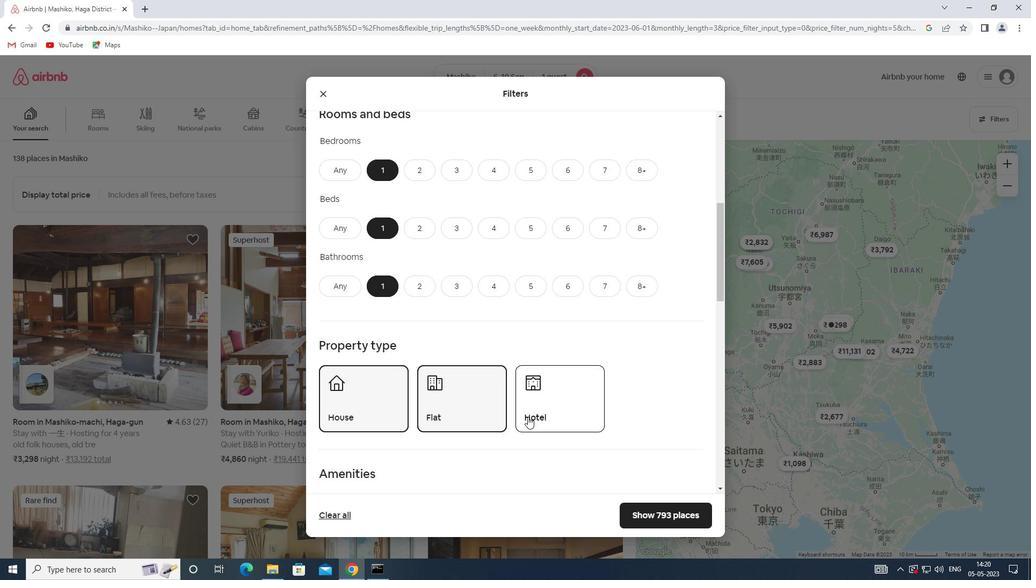 
Action: Mouse pressed left at (529, 415)
Screenshot: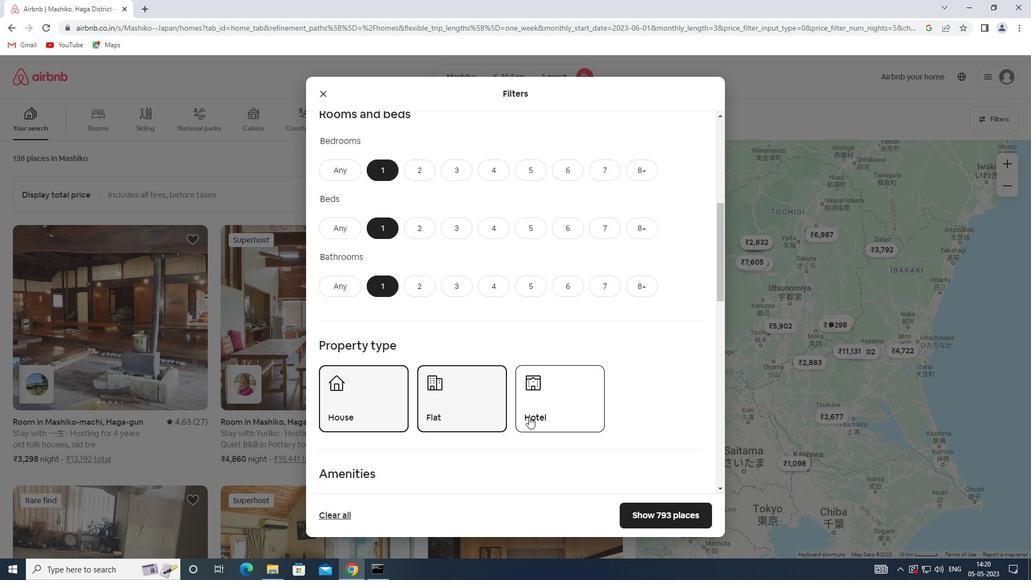 
Action: Mouse moved to (531, 409)
Screenshot: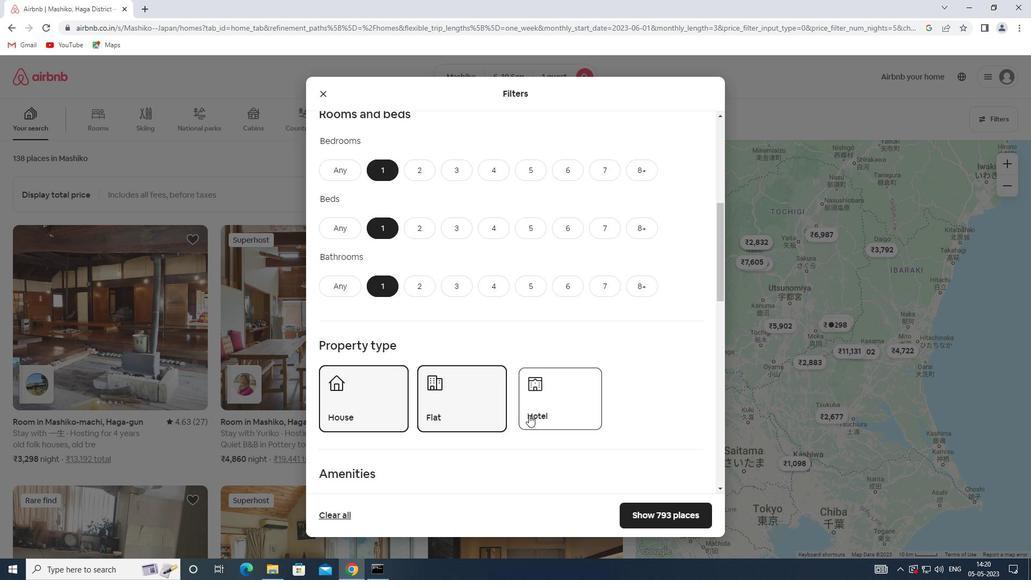 
Action: Mouse scrolled (531, 409) with delta (0, 0)
Screenshot: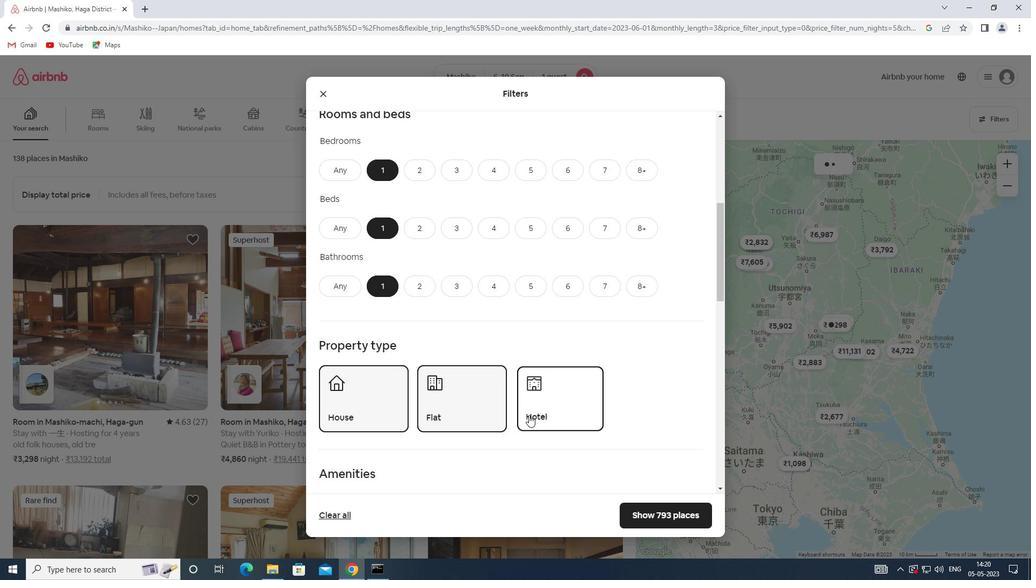 
Action: Mouse scrolled (531, 409) with delta (0, 0)
Screenshot: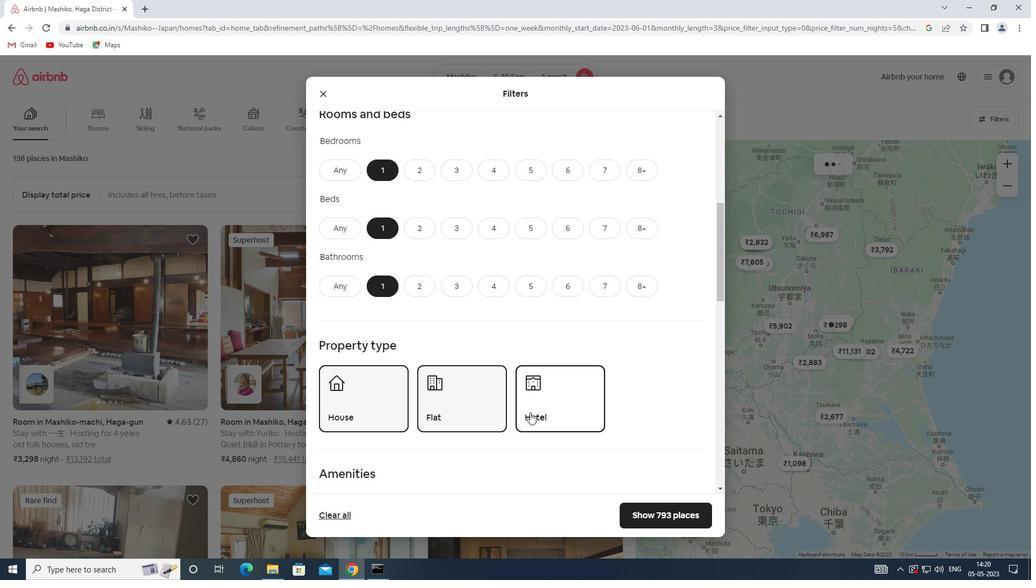 
Action: Mouse scrolled (531, 409) with delta (0, 0)
Screenshot: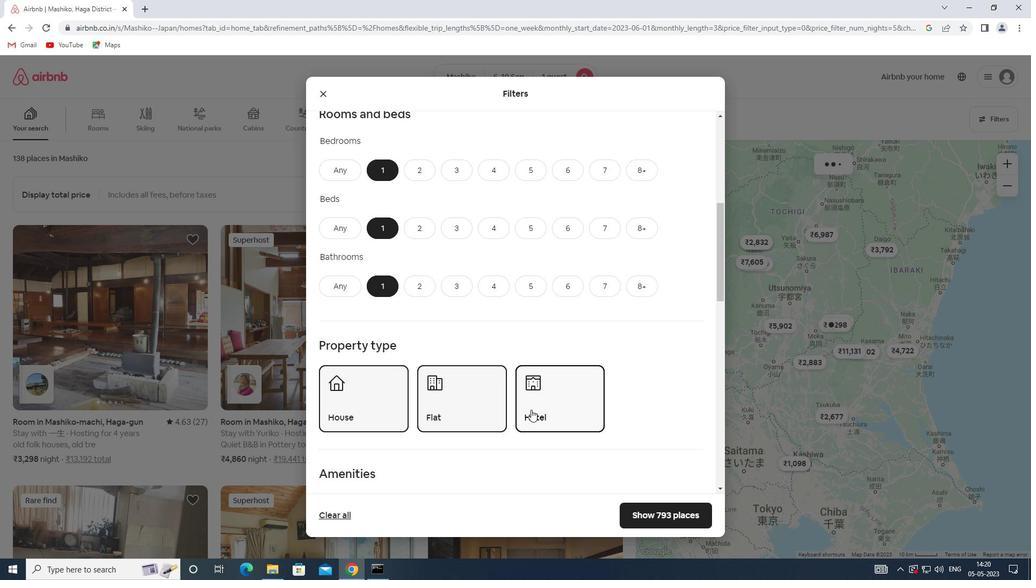 
Action: Mouse scrolled (531, 409) with delta (0, 0)
Screenshot: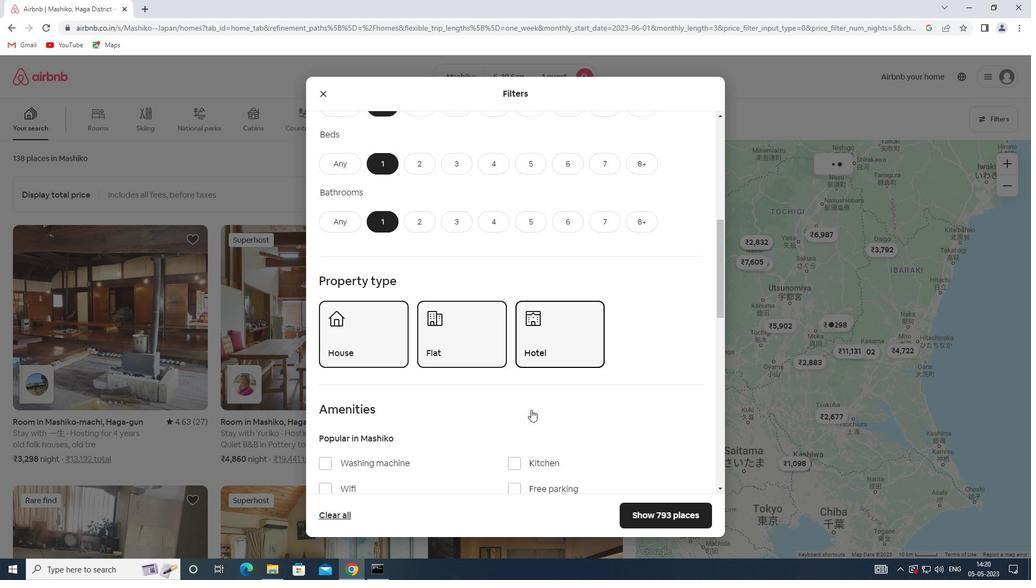 
Action: Mouse scrolled (531, 409) with delta (0, 0)
Screenshot: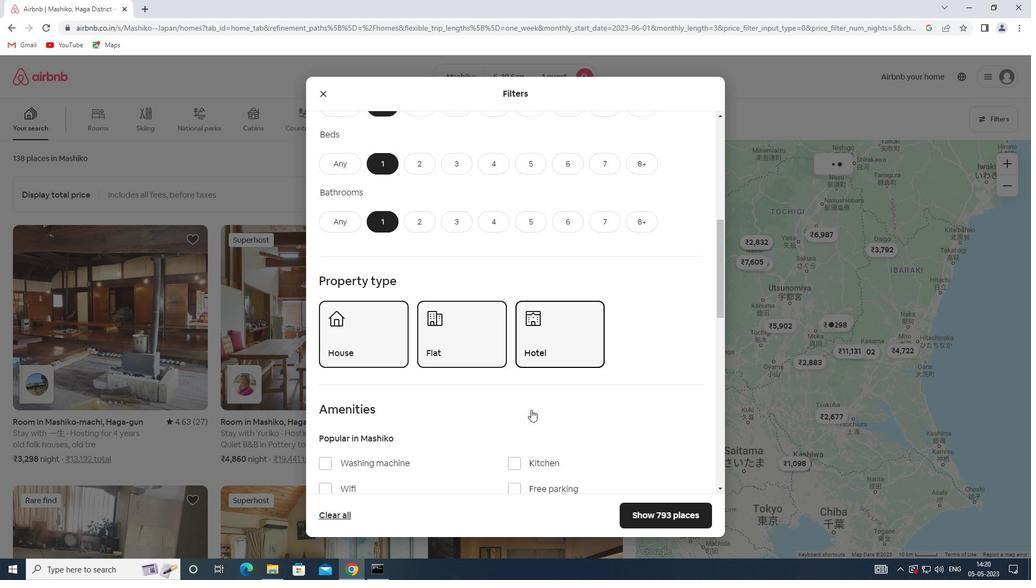 
Action: Mouse scrolled (531, 409) with delta (0, 0)
Screenshot: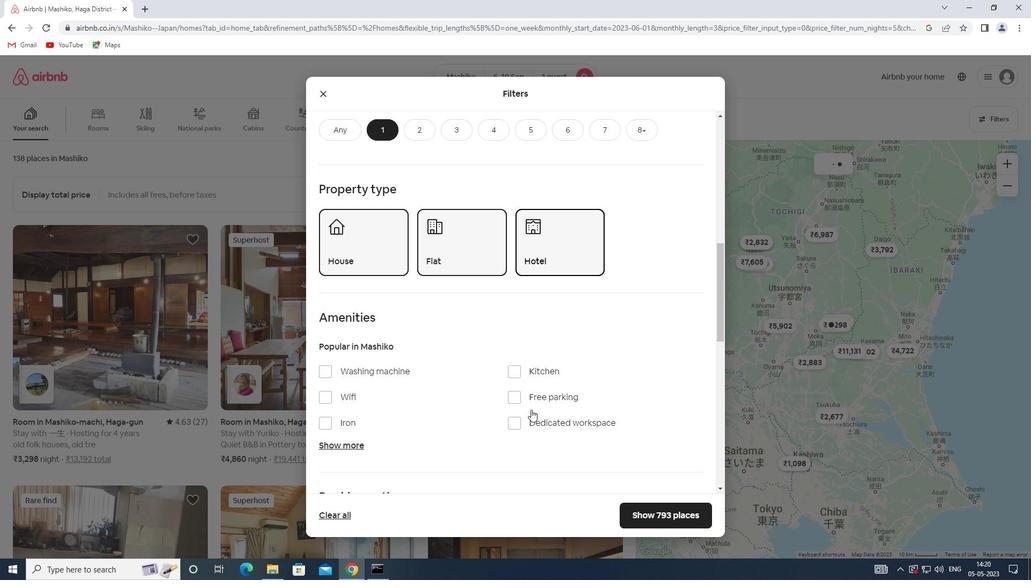 
Action: Mouse moved to (671, 402)
Screenshot: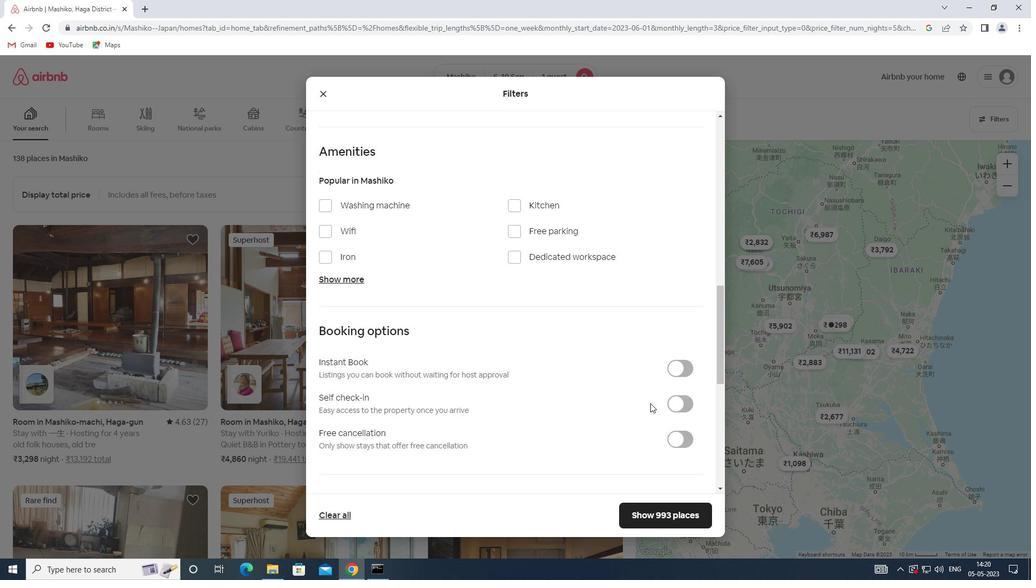 
Action: Mouse pressed left at (671, 402)
Screenshot: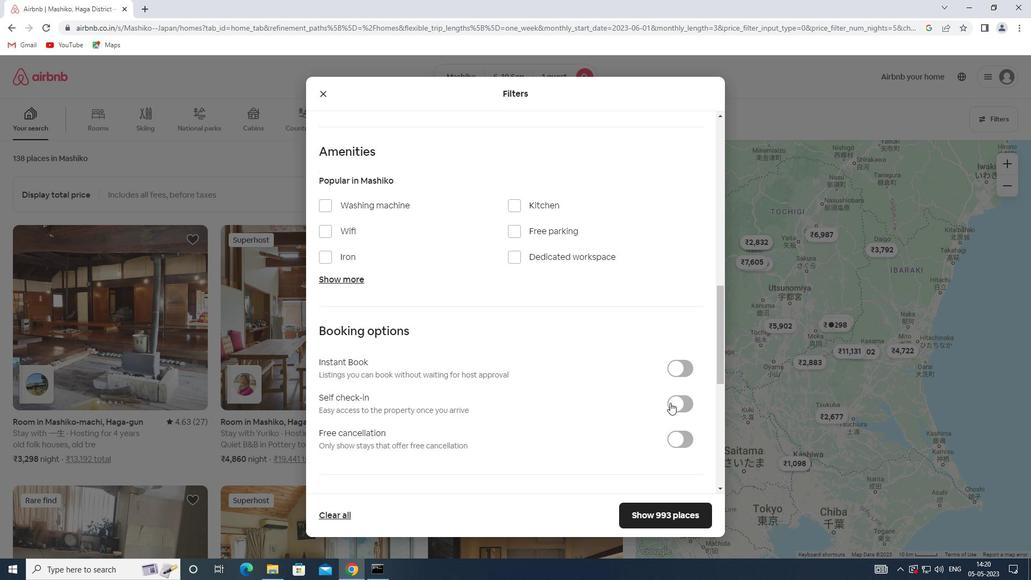 
Action: Mouse moved to (467, 392)
Screenshot: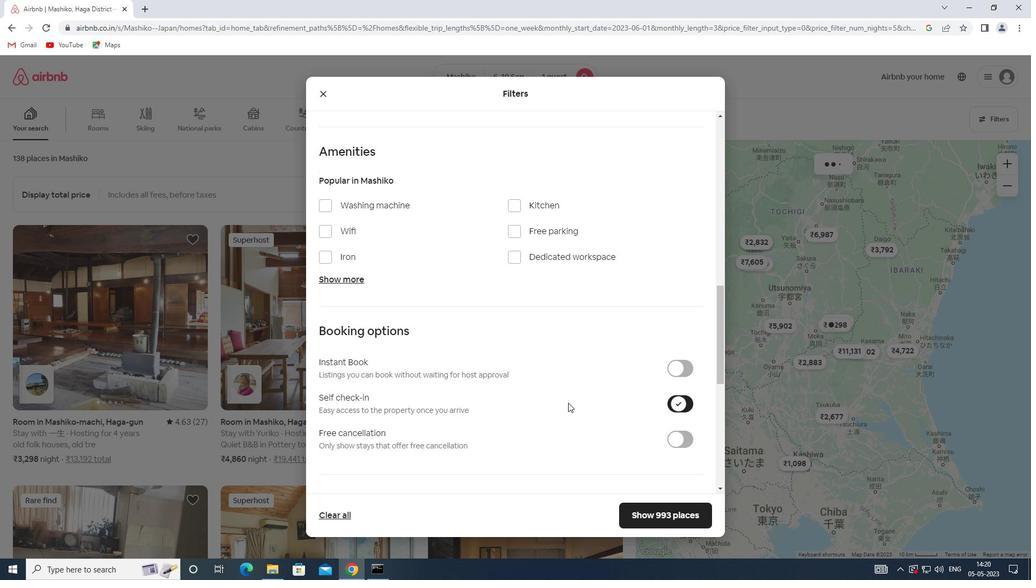 
Action: Mouse scrolled (467, 392) with delta (0, 0)
Screenshot: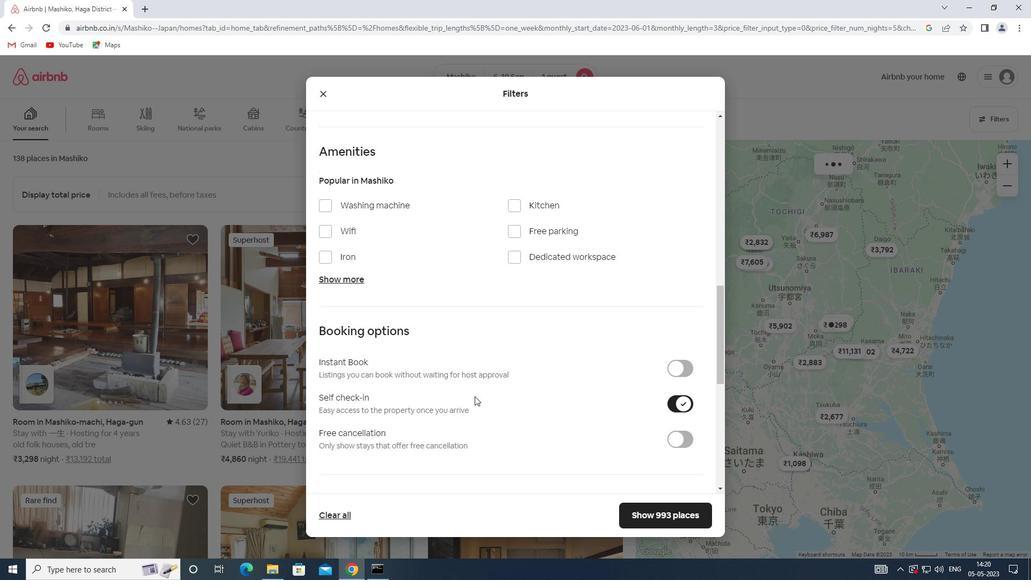 
Action: Mouse scrolled (467, 392) with delta (0, 0)
Screenshot: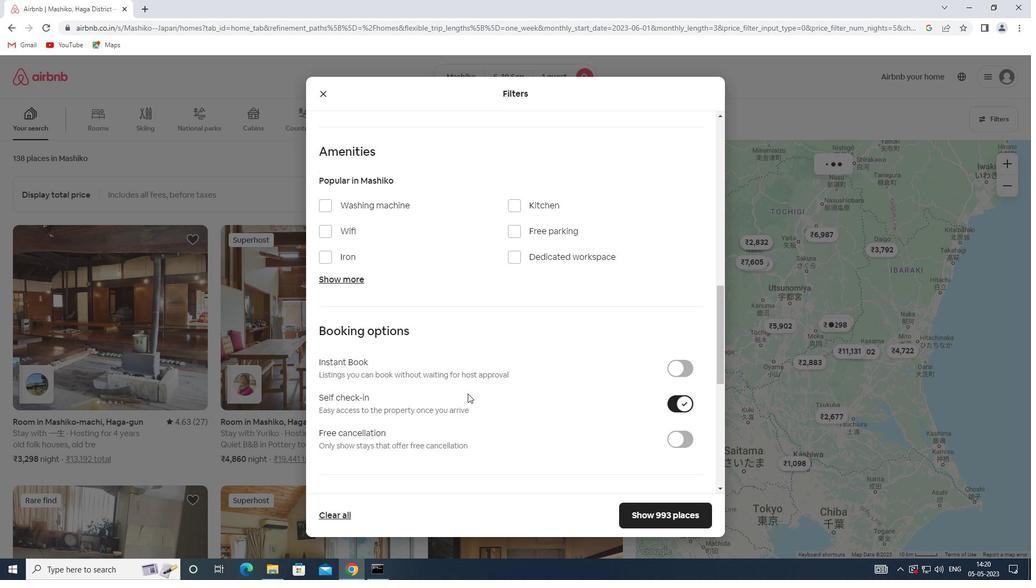 
Action: Mouse scrolled (467, 392) with delta (0, 0)
Screenshot: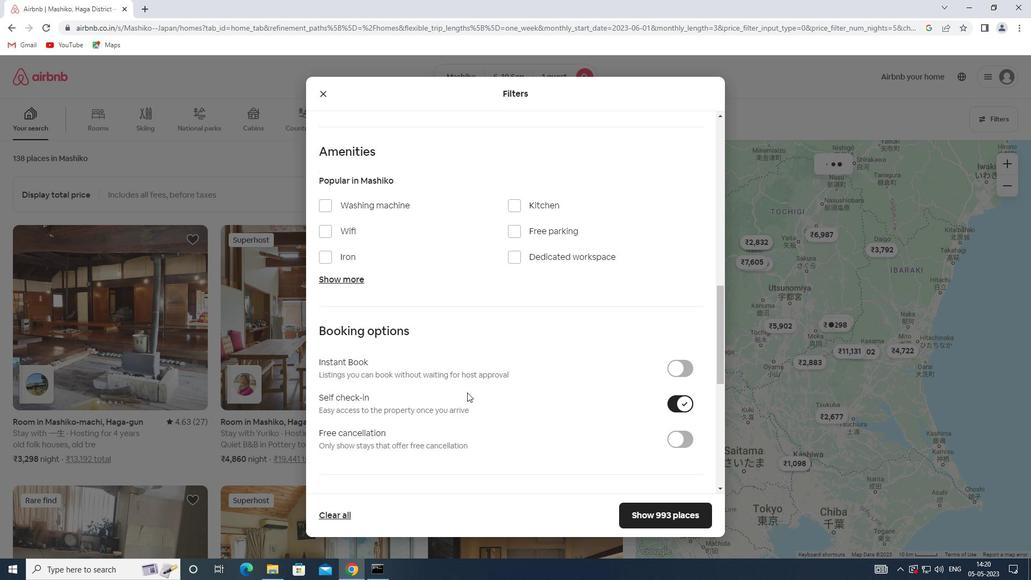 
Action: Mouse scrolled (467, 392) with delta (0, 0)
Screenshot: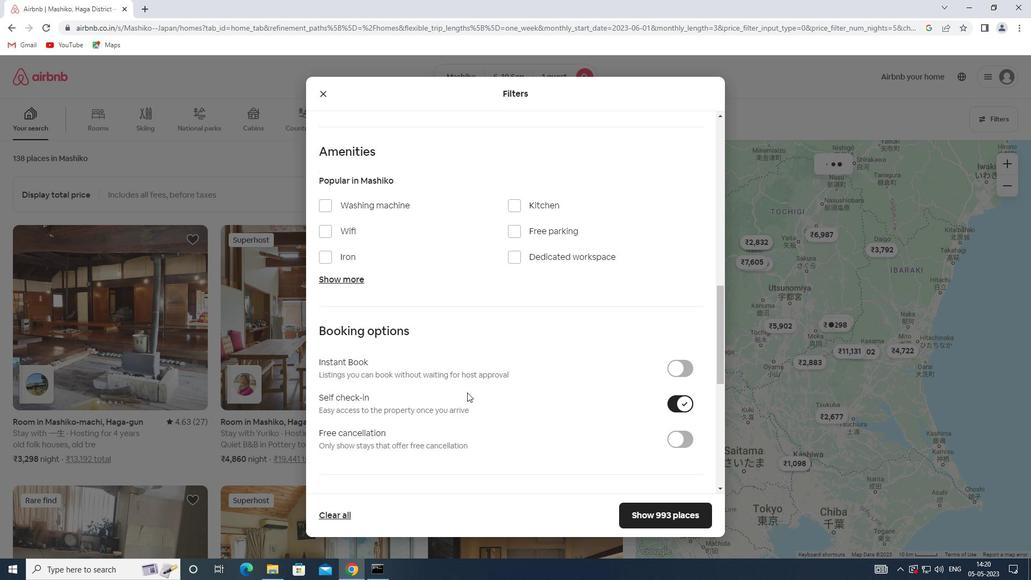 
Action: Mouse scrolled (467, 392) with delta (0, 0)
Screenshot: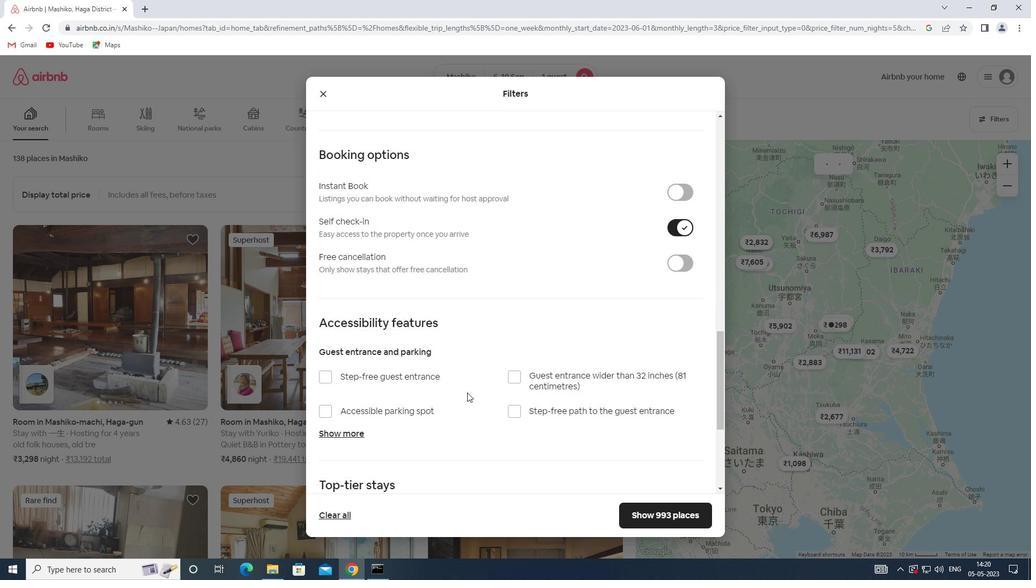 
Action: Mouse scrolled (467, 392) with delta (0, 0)
Screenshot: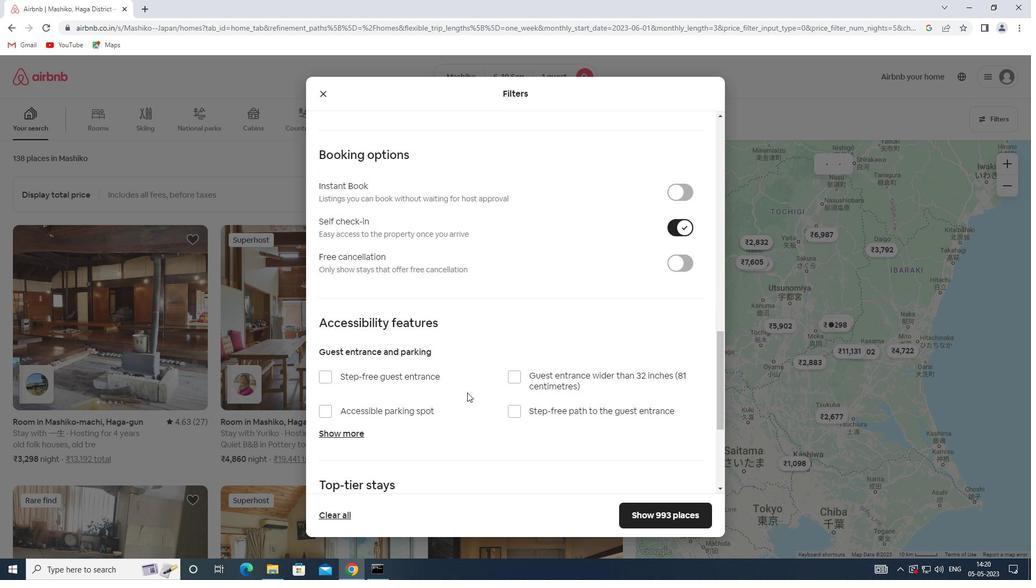 
Action: Mouse scrolled (467, 392) with delta (0, 0)
Screenshot: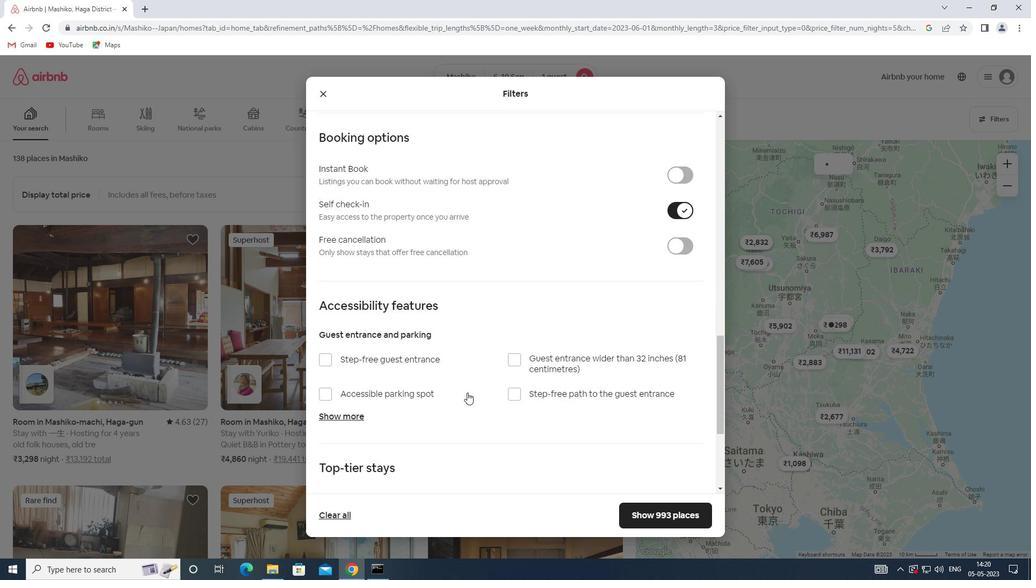 
Action: Mouse moved to (355, 431)
Screenshot: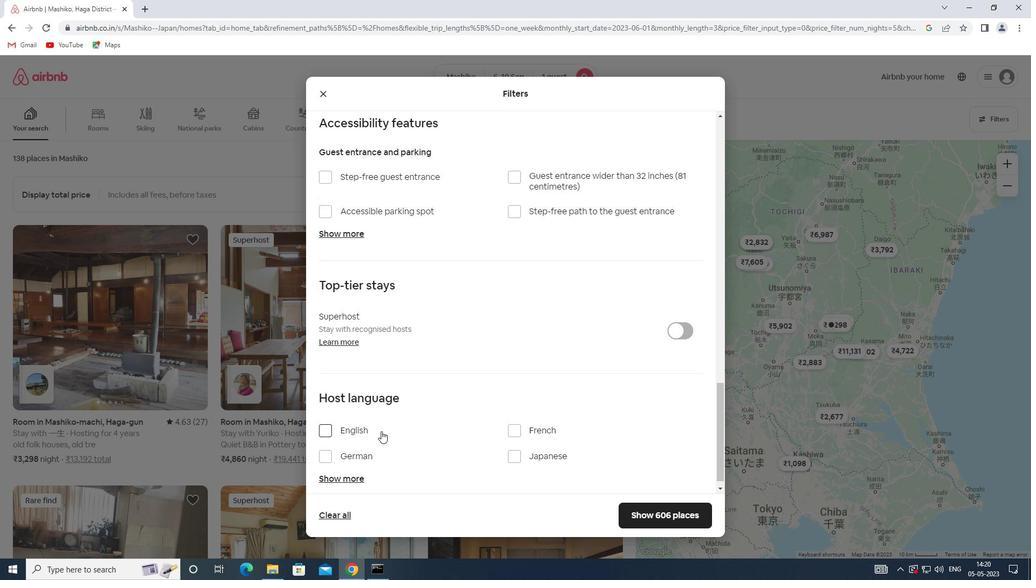 
Action: Mouse pressed left at (355, 431)
Screenshot: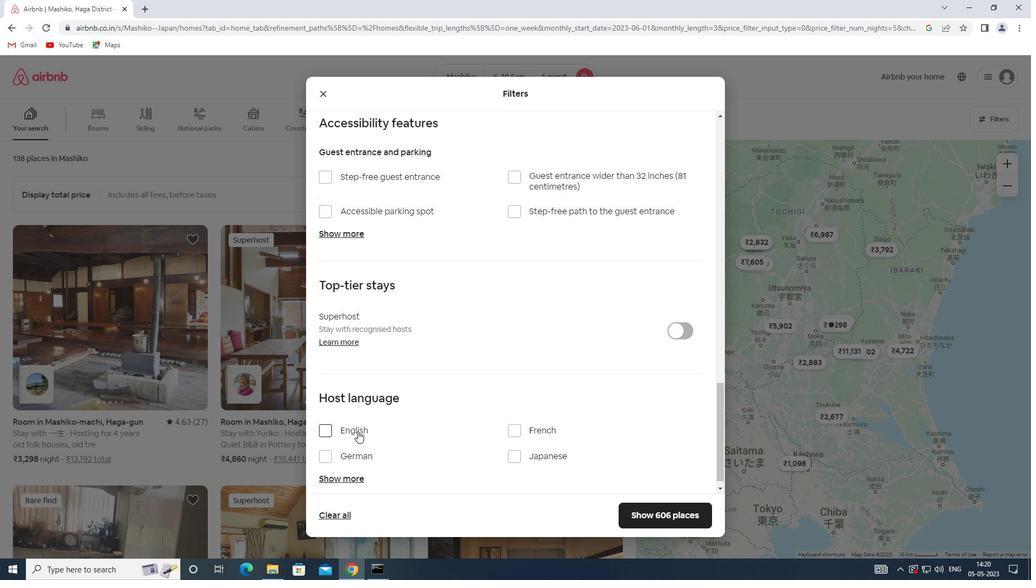 
Action: Mouse moved to (667, 509)
Screenshot: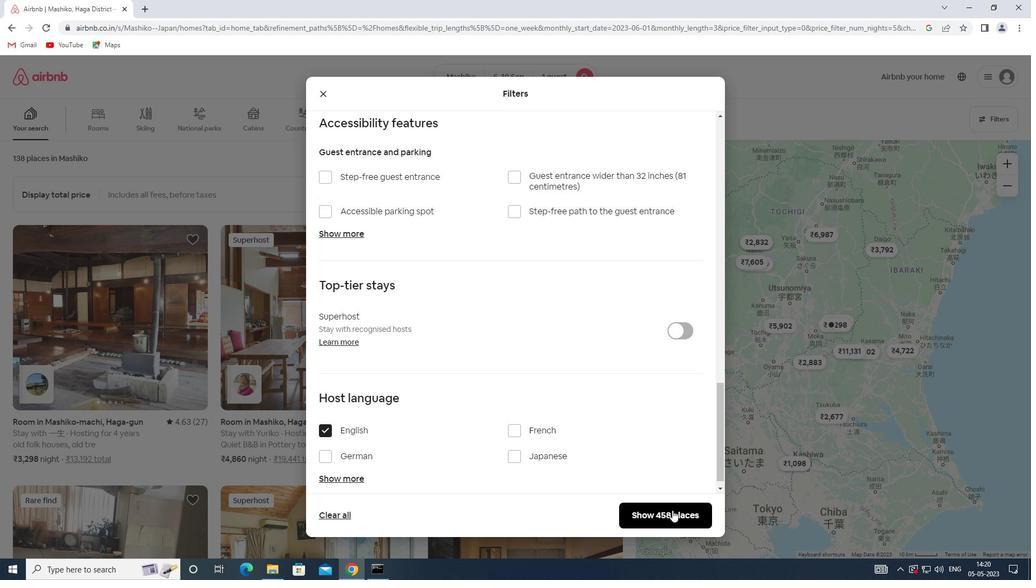 
Action: Mouse pressed left at (667, 509)
Screenshot: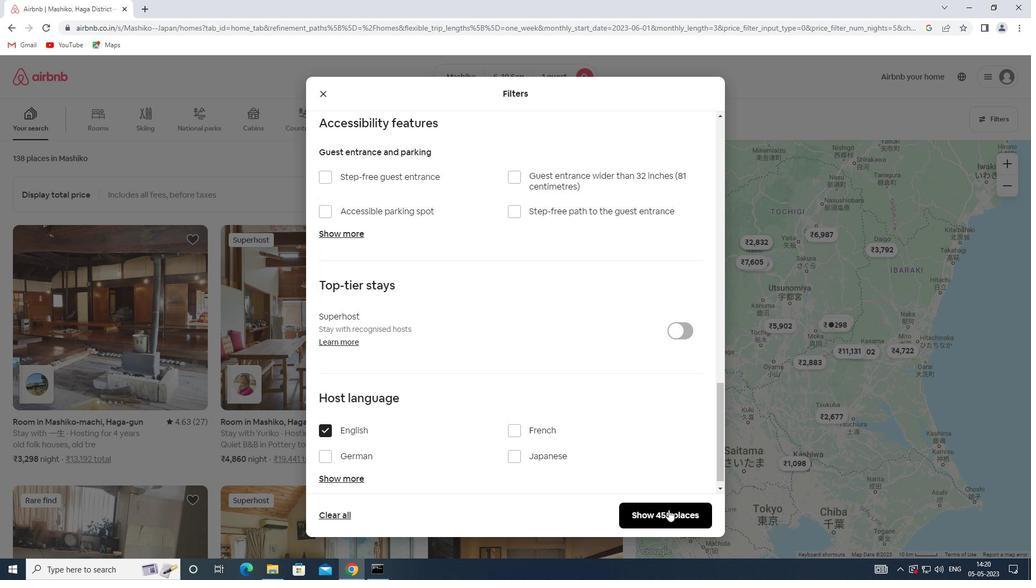 
Action: Mouse moved to (122, 208)
Screenshot: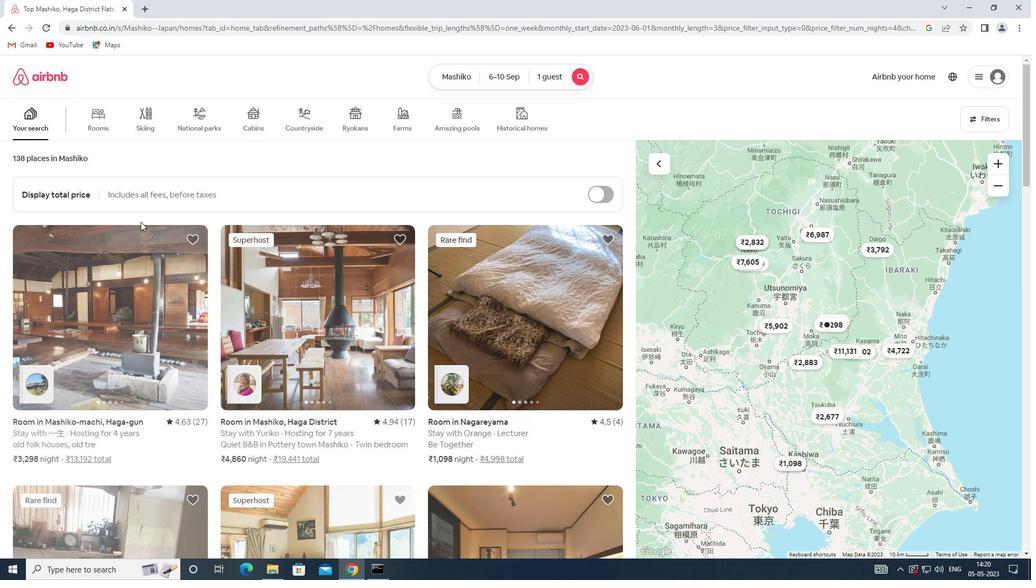 
